 Task: Create a due date automation trigger when advanced on, on the tuesday of the week a card is due add content with a name or a description not containing resume at 11:00 AM.
Action: Mouse moved to (969, 301)
Screenshot: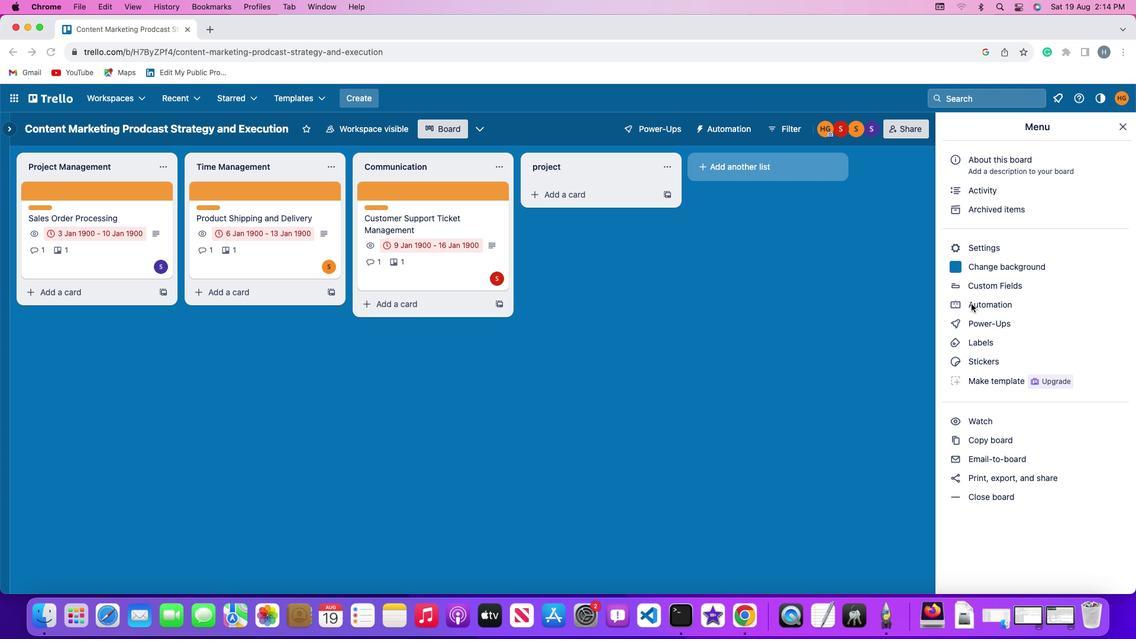 
Action: Mouse pressed left at (969, 301)
Screenshot: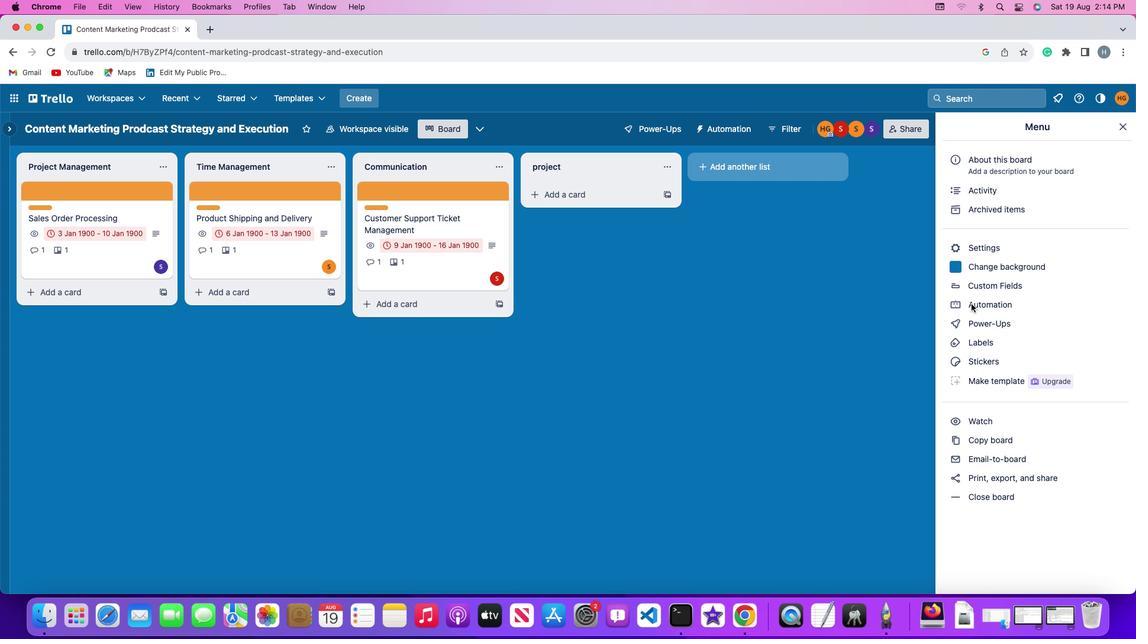 
Action: Mouse pressed left at (969, 301)
Screenshot: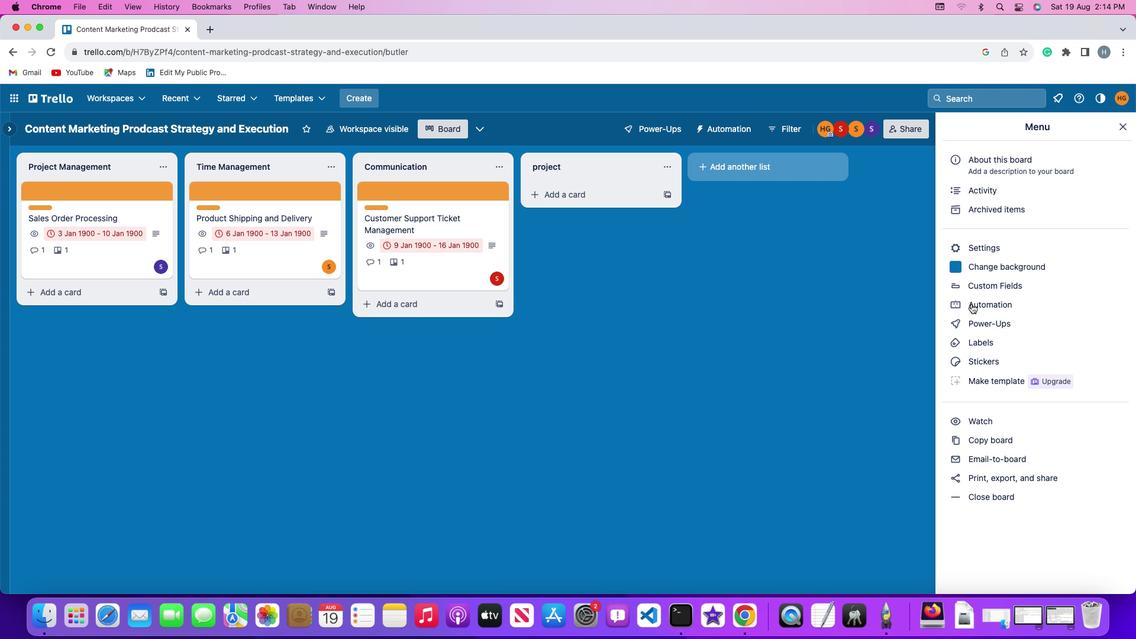 
Action: Mouse moved to (72, 275)
Screenshot: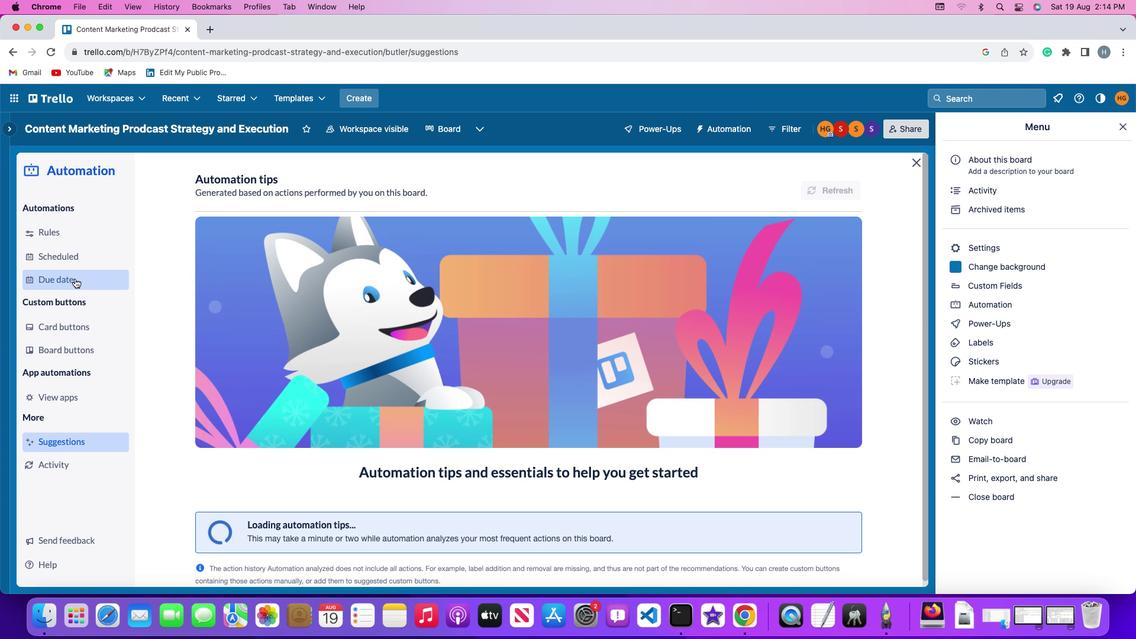
Action: Mouse pressed left at (72, 275)
Screenshot: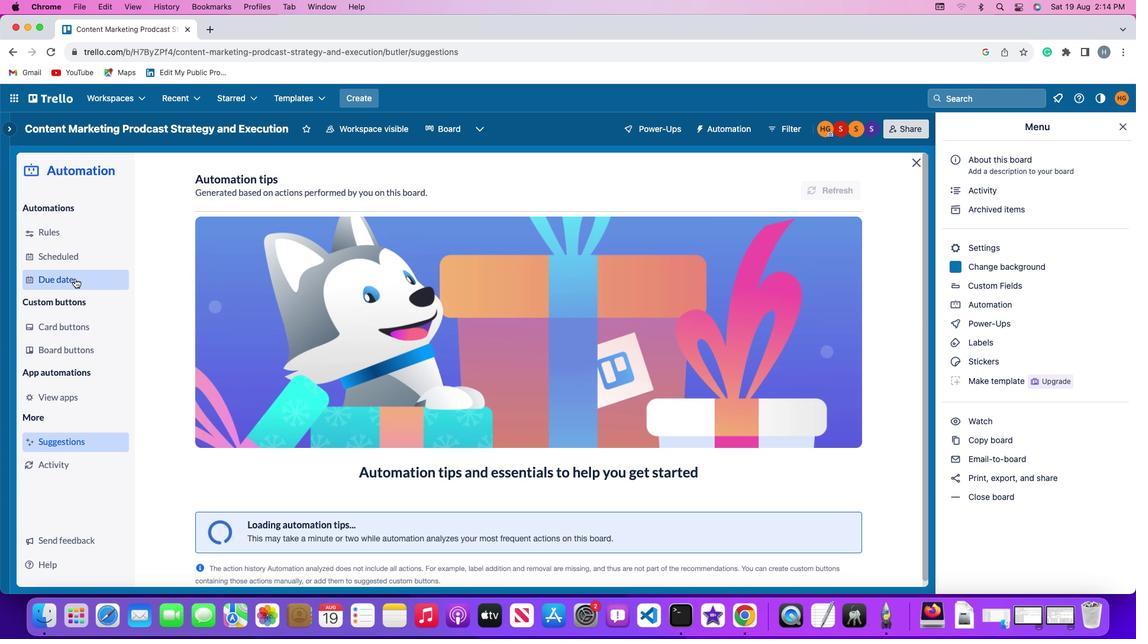 
Action: Mouse moved to (802, 177)
Screenshot: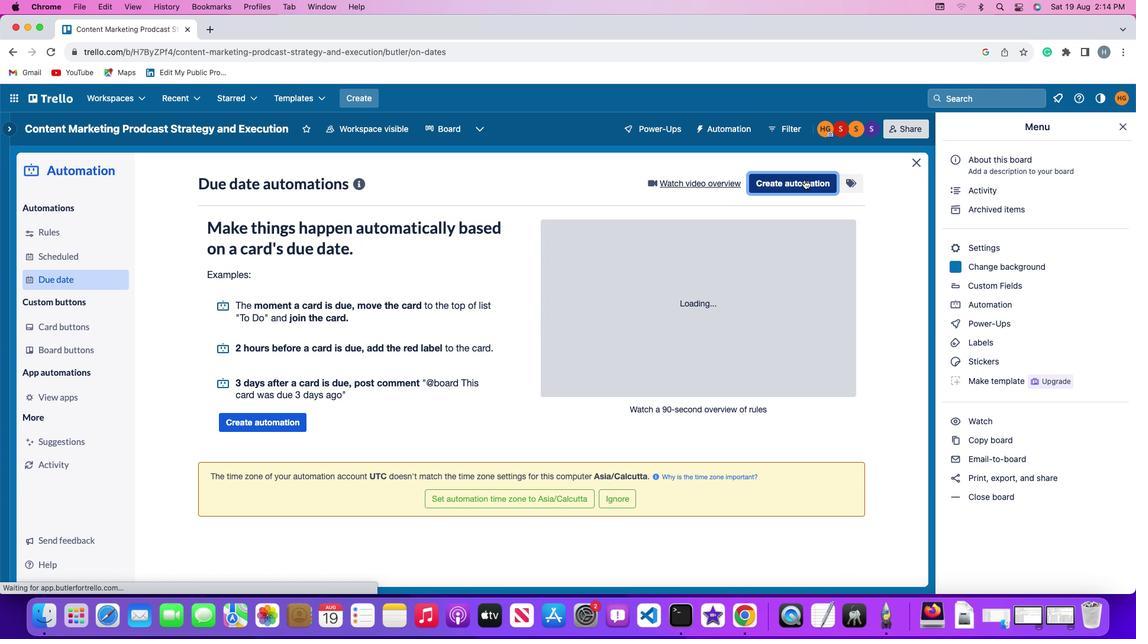 
Action: Mouse pressed left at (802, 177)
Screenshot: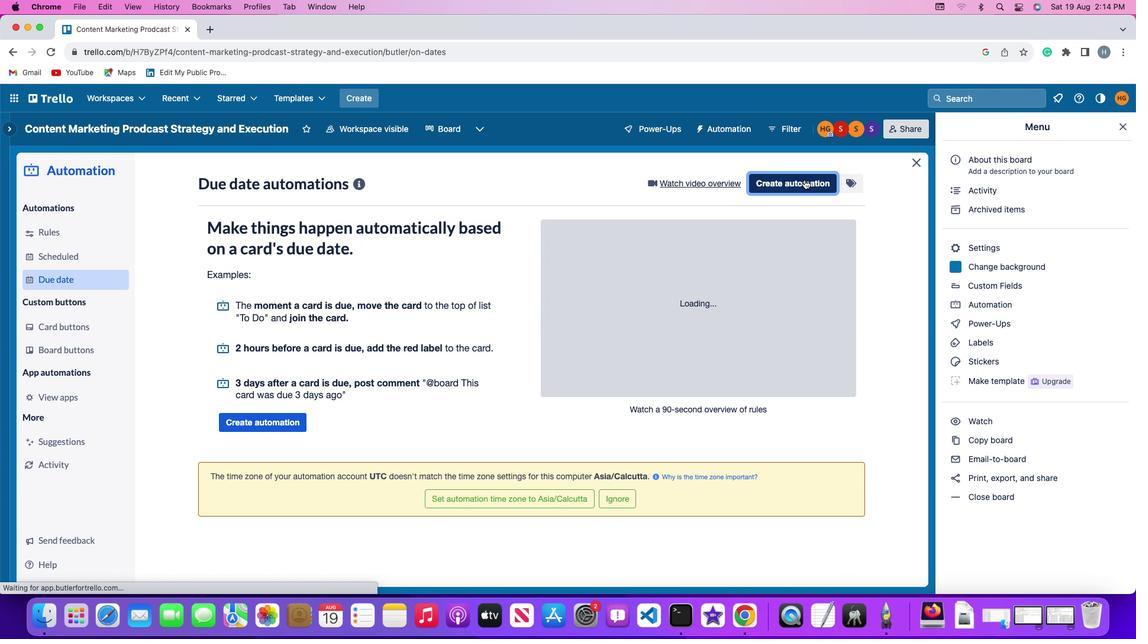 
Action: Mouse moved to (229, 291)
Screenshot: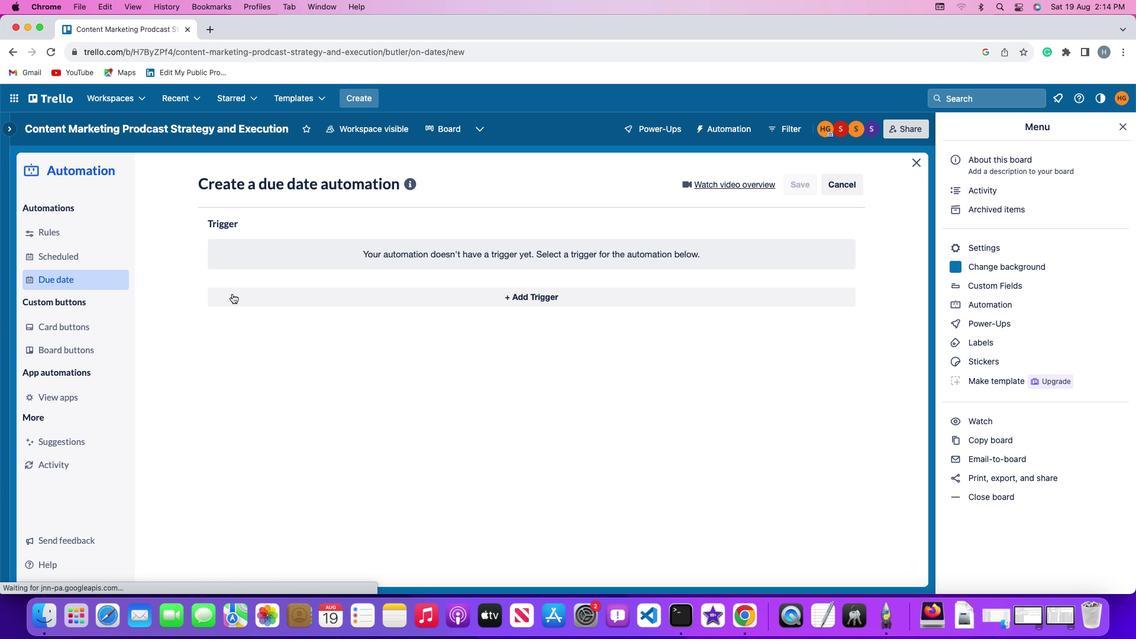
Action: Mouse pressed left at (229, 291)
Screenshot: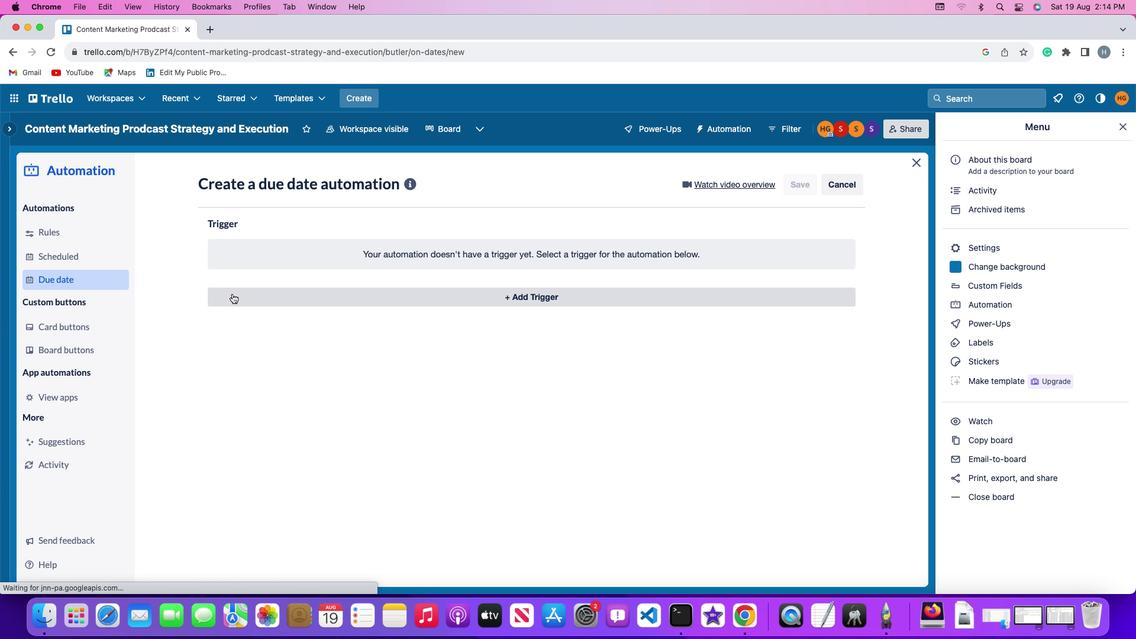 
Action: Mouse moved to (262, 520)
Screenshot: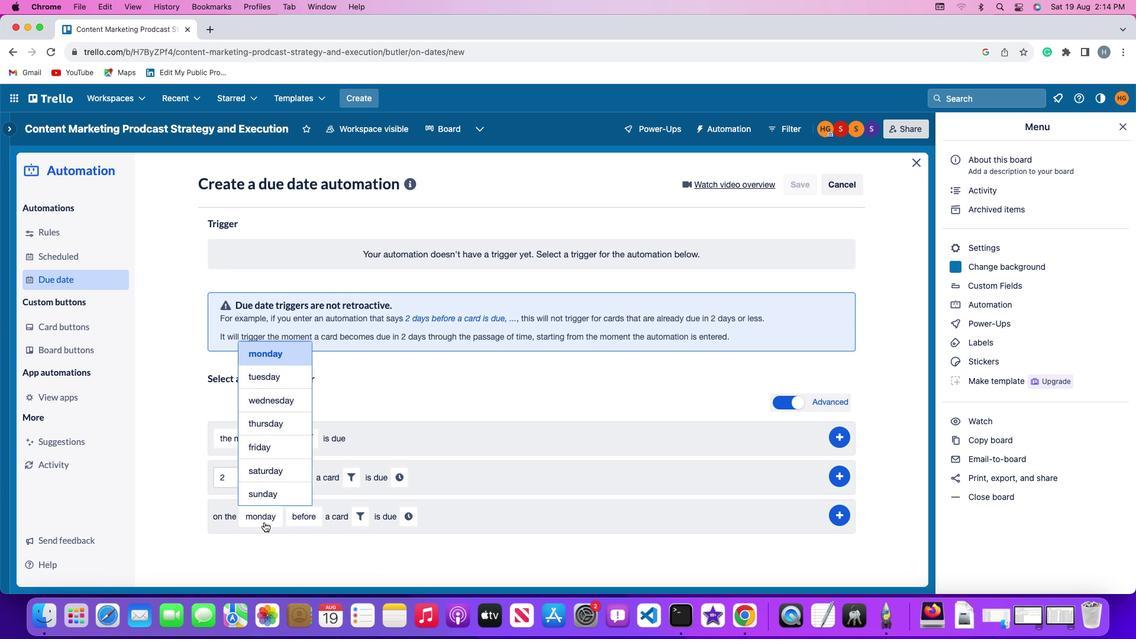 
Action: Mouse pressed left at (262, 520)
Screenshot: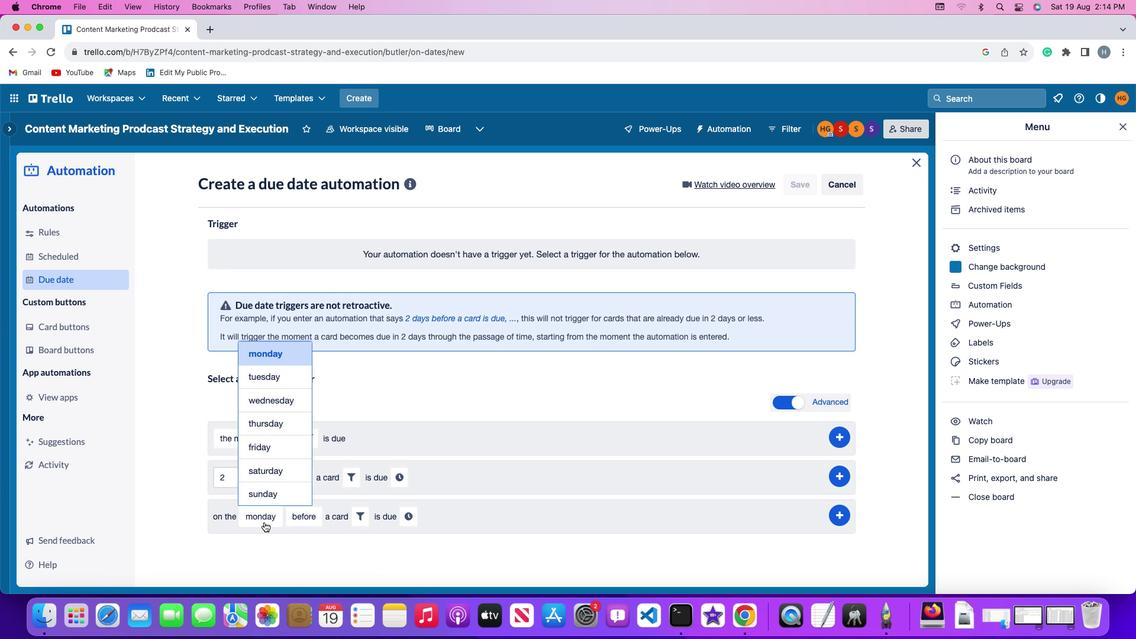 
Action: Mouse moved to (274, 377)
Screenshot: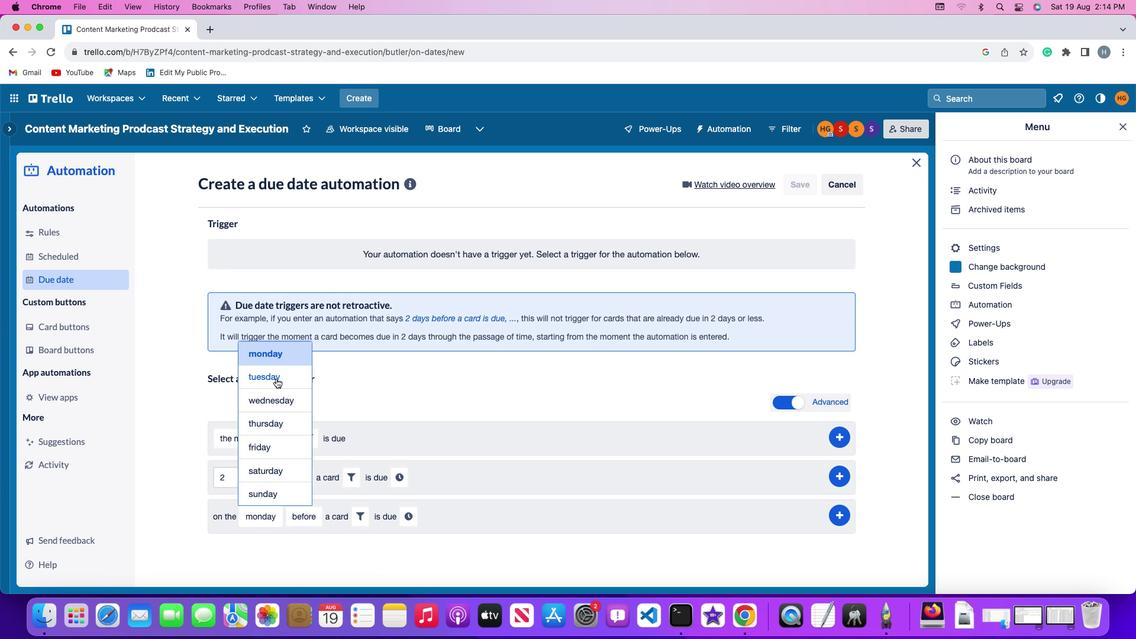 
Action: Mouse pressed left at (274, 377)
Screenshot: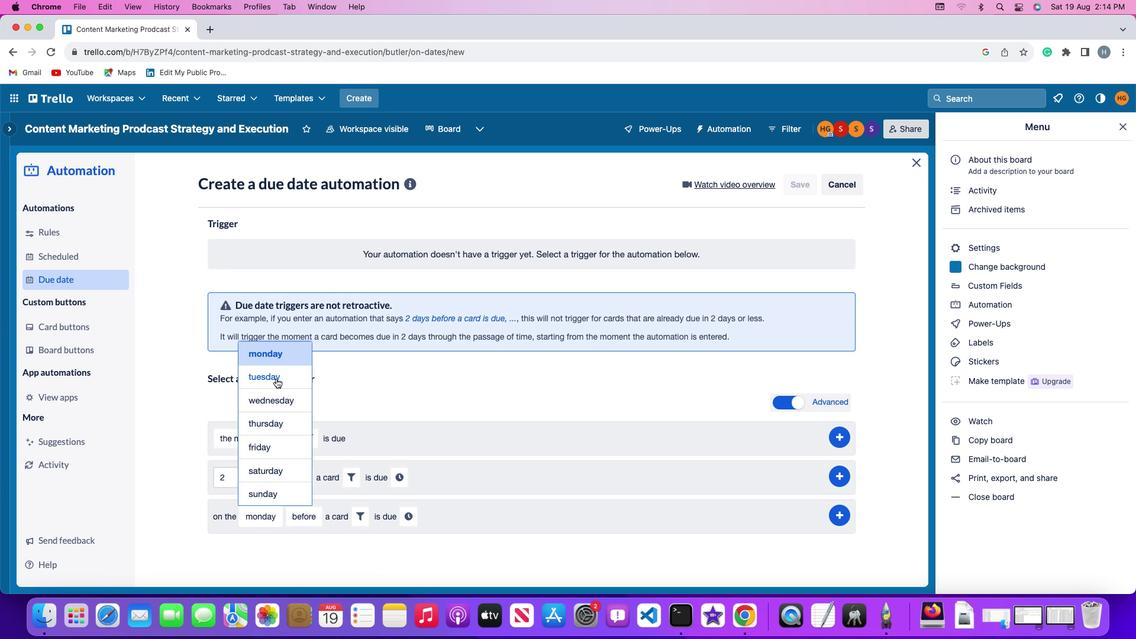
Action: Mouse moved to (305, 509)
Screenshot: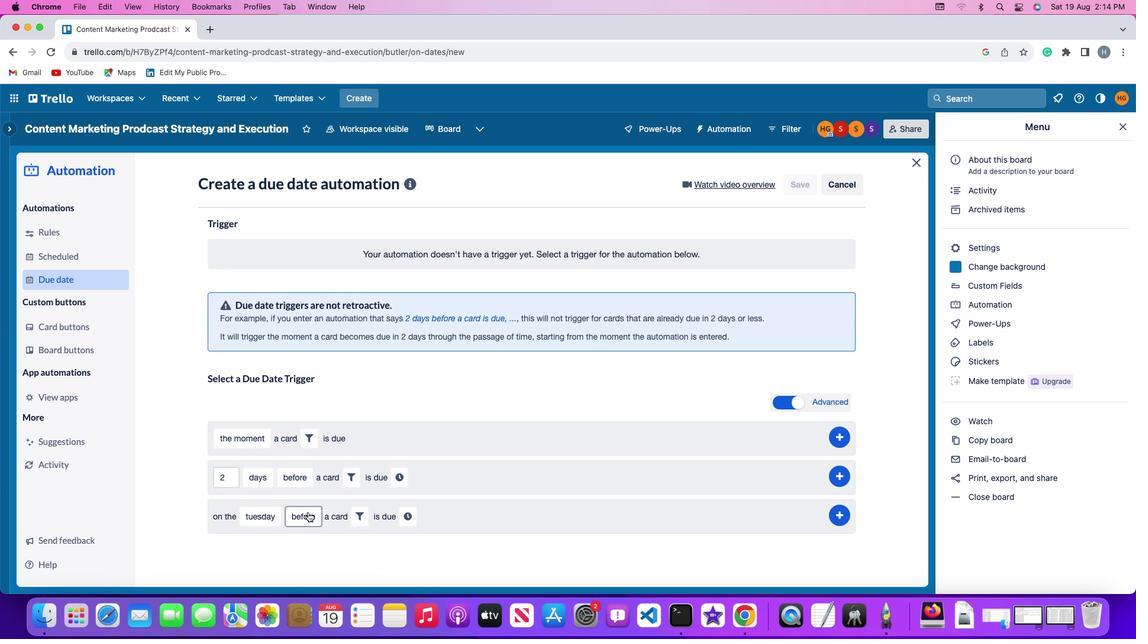 
Action: Mouse pressed left at (305, 509)
Screenshot: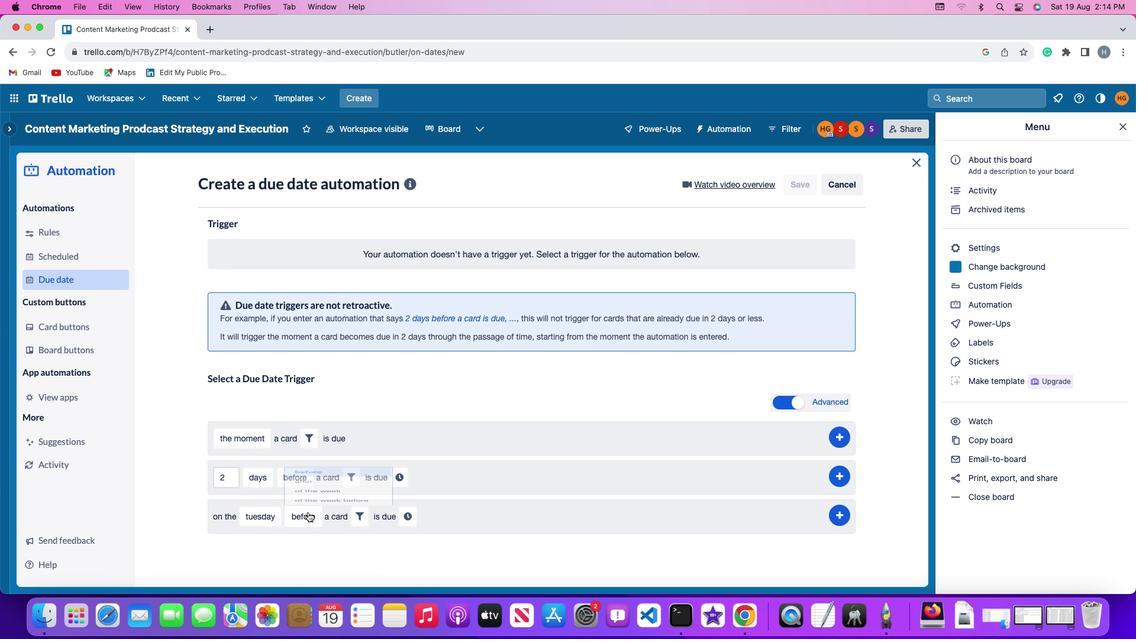
Action: Mouse moved to (313, 469)
Screenshot: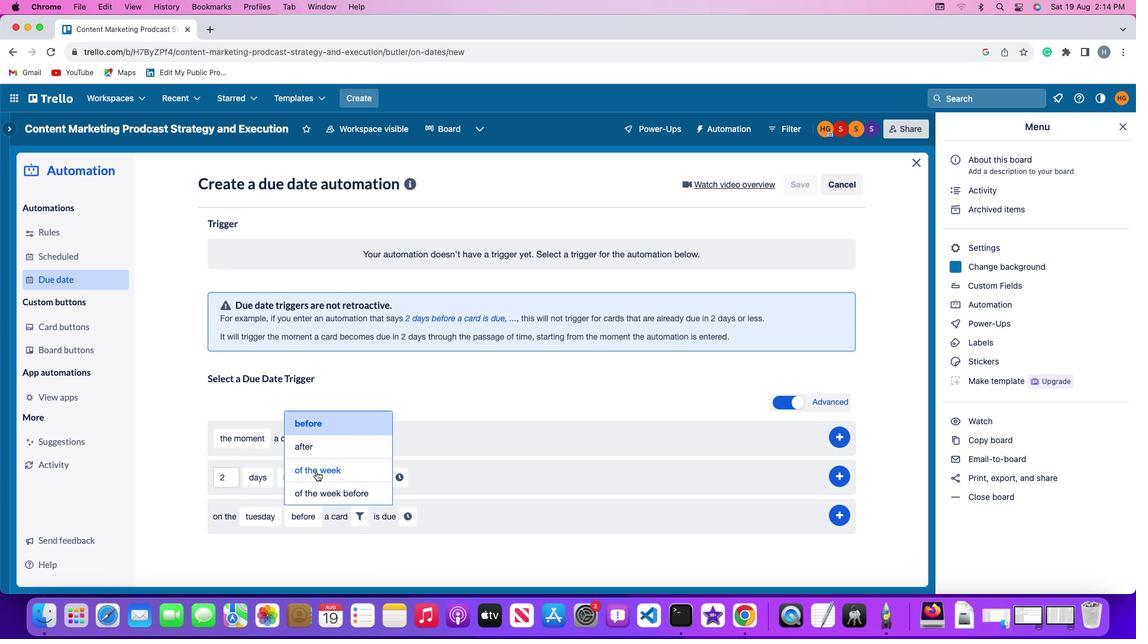 
Action: Mouse pressed left at (313, 469)
Screenshot: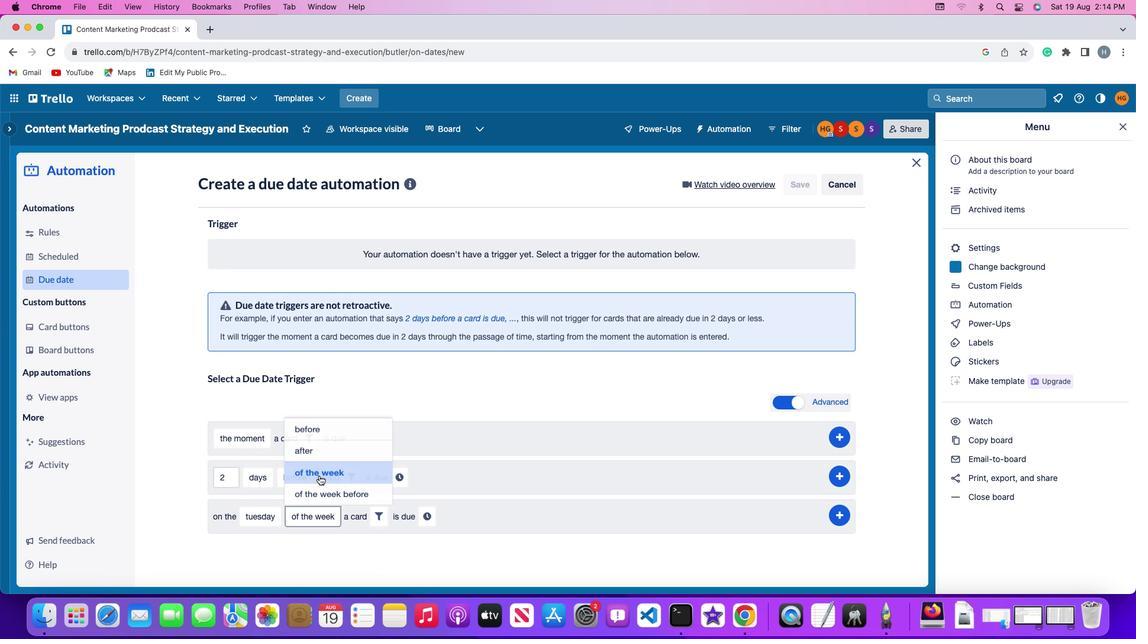 
Action: Mouse moved to (369, 513)
Screenshot: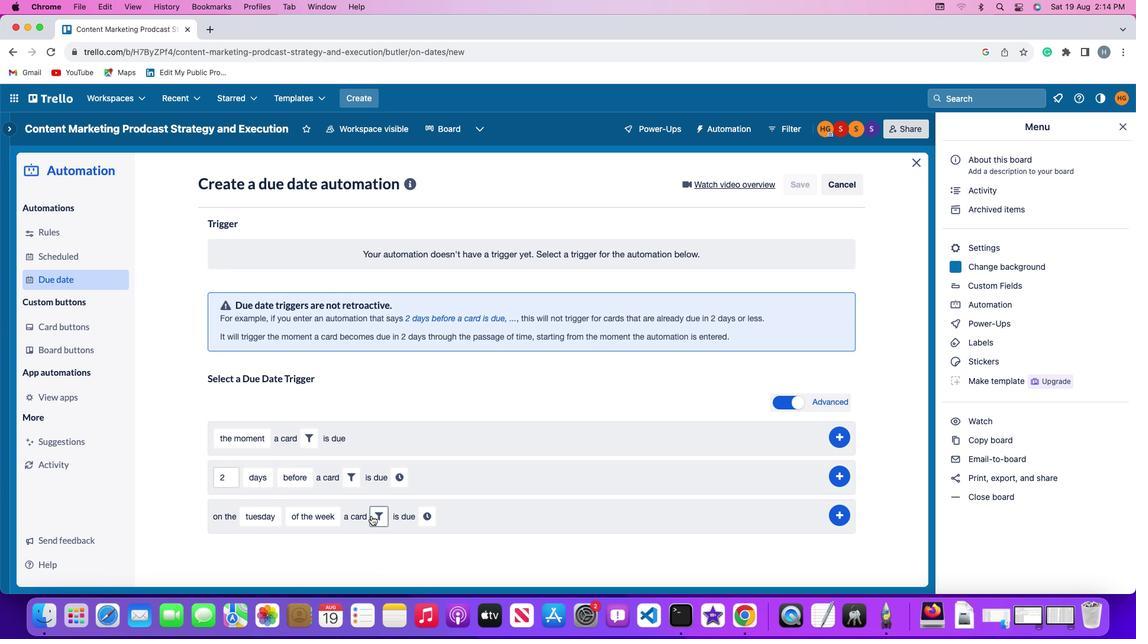 
Action: Mouse pressed left at (369, 513)
Screenshot: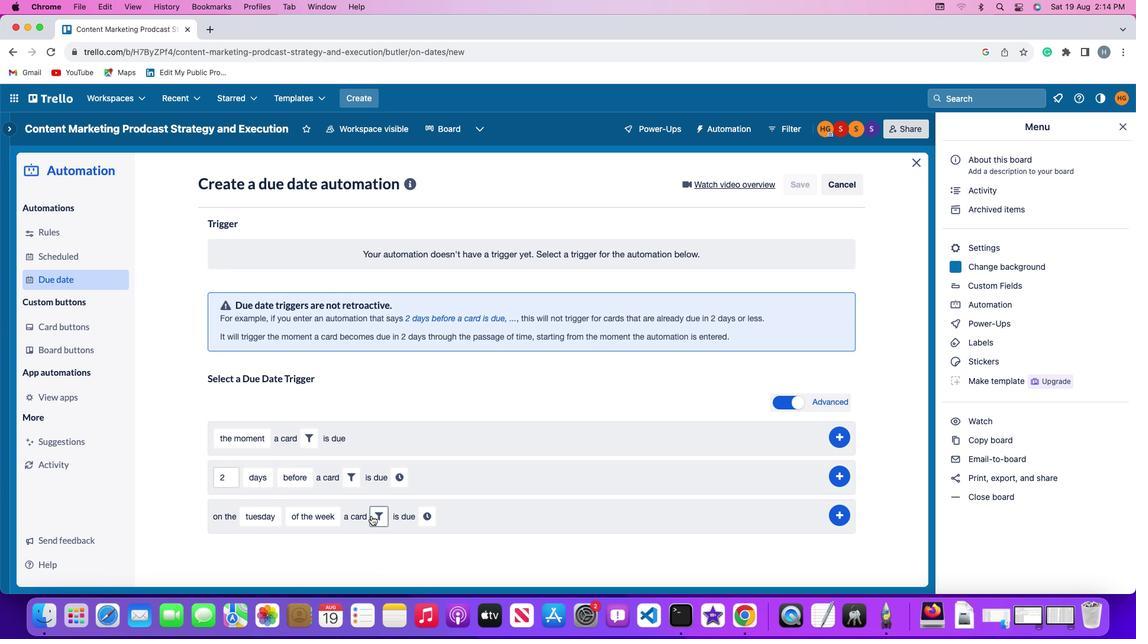 
Action: Mouse moved to (519, 544)
Screenshot: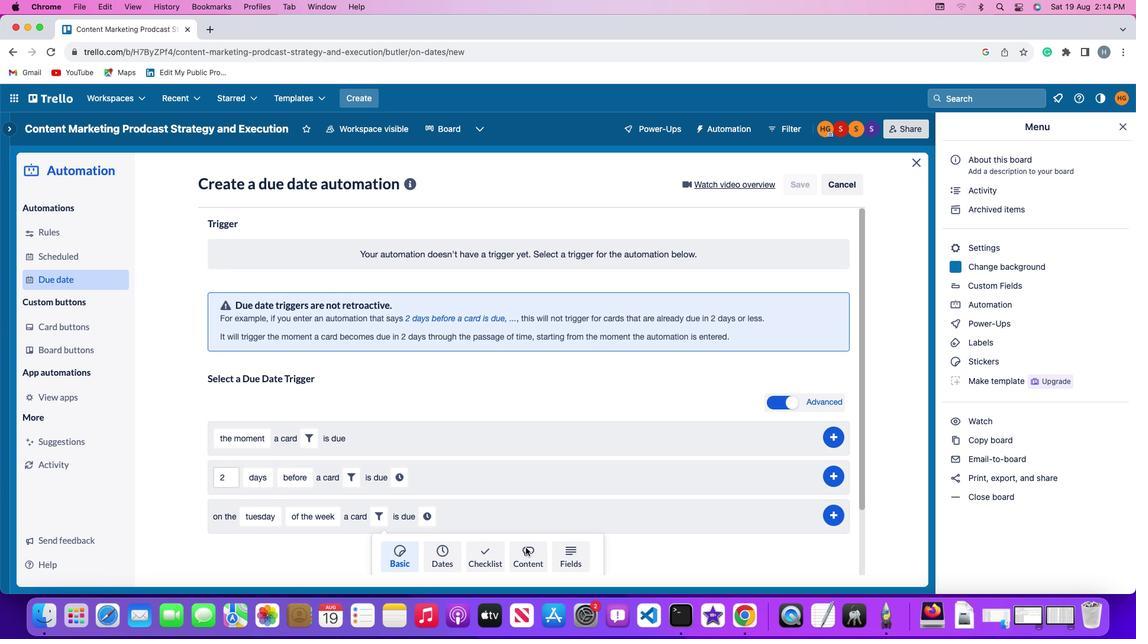 
Action: Mouse pressed left at (519, 544)
Screenshot: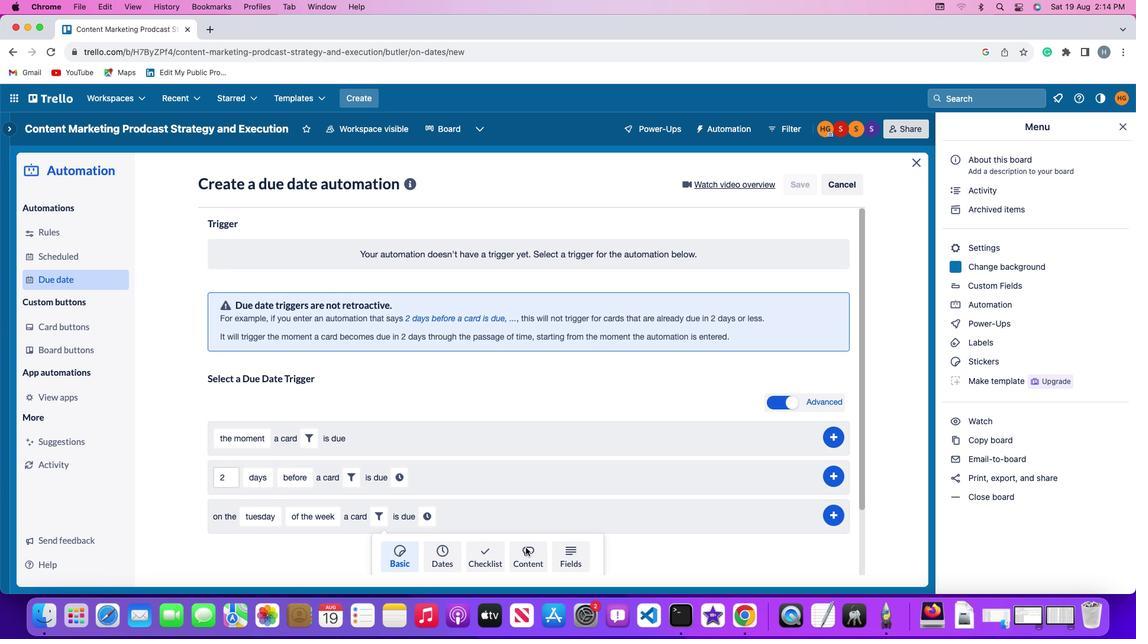
Action: Mouse moved to (330, 537)
Screenshot: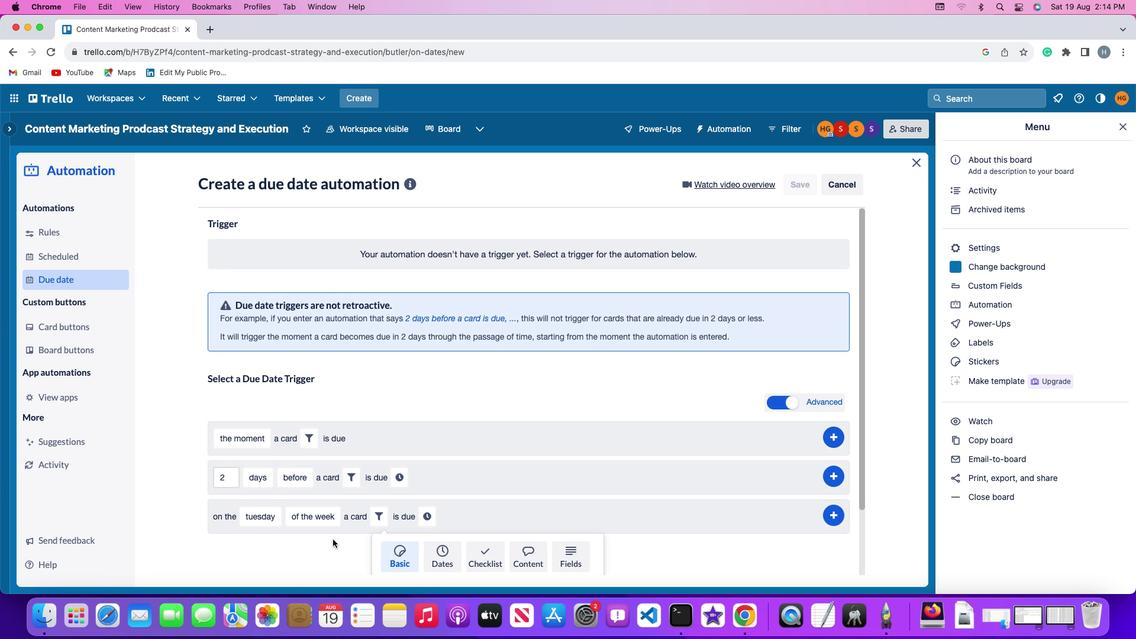 
Action: Mouse scrolled (330, 537) with delta (-1, -2)
Screenshot: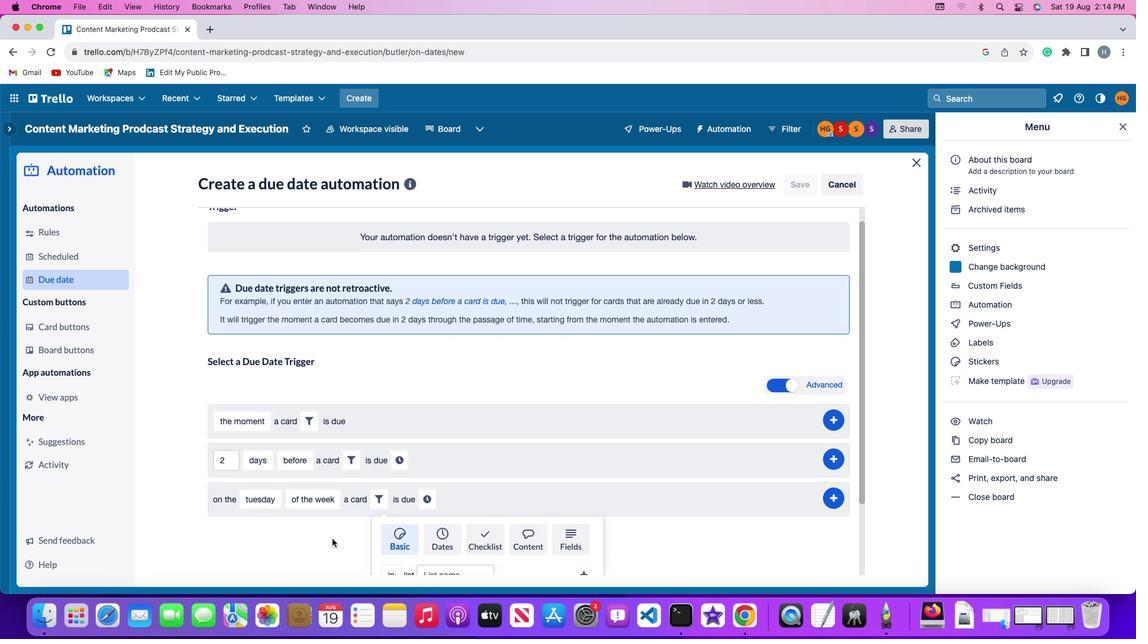 
Action: Mouse scrolled (330, 537) with delta (-1, -2)
Screenshot: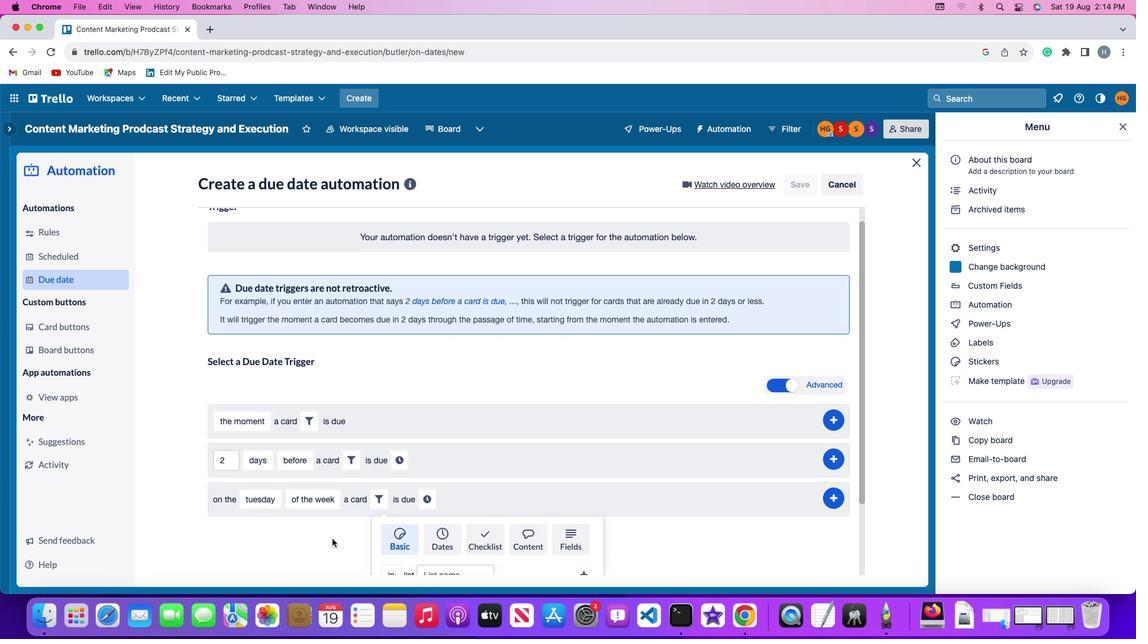 
Action: Mouse scrolled (330, 537) with delta (-1, -3)
Screenshot: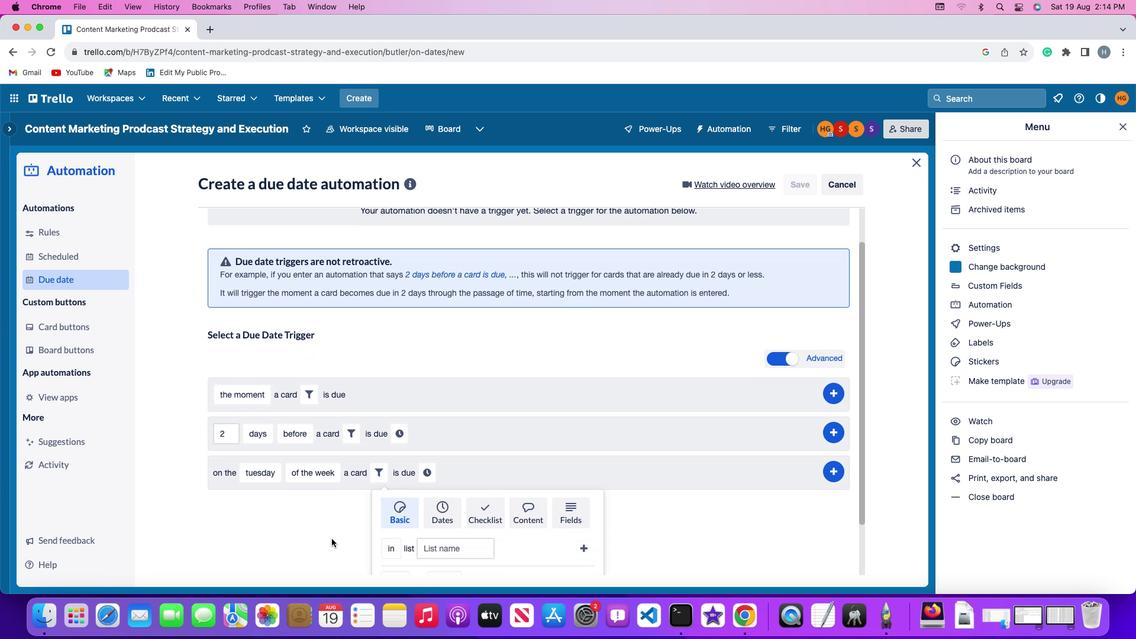 
Action: Mouse moved to (330, 537)
Screenshot: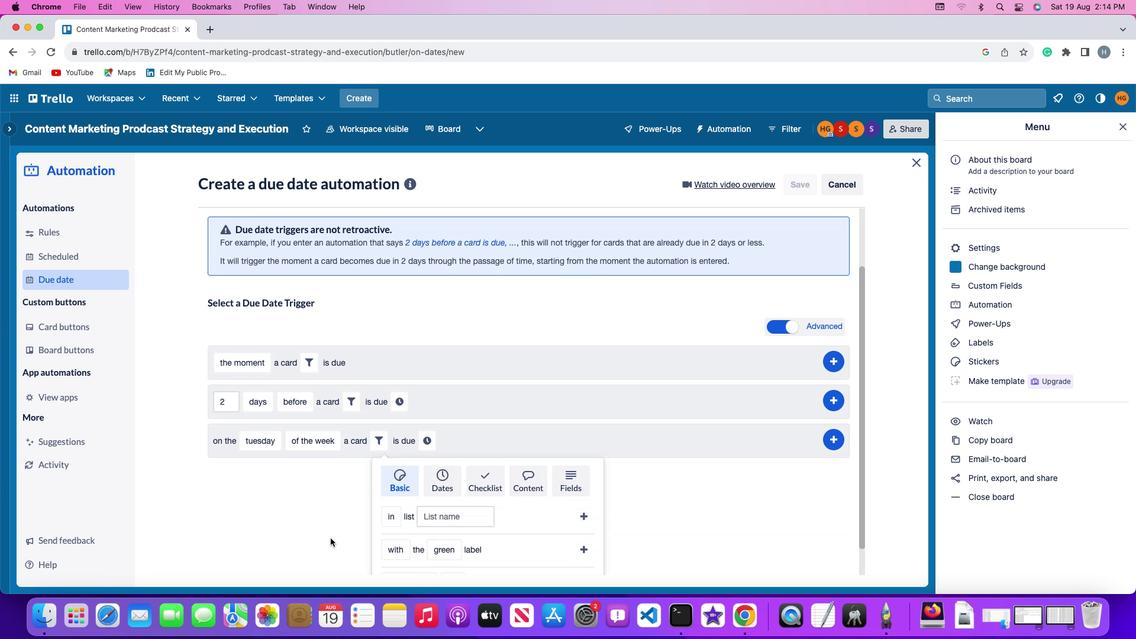 
Action: Mouse scrolled (330, 537) with delta (-1, -4)
Screenshot: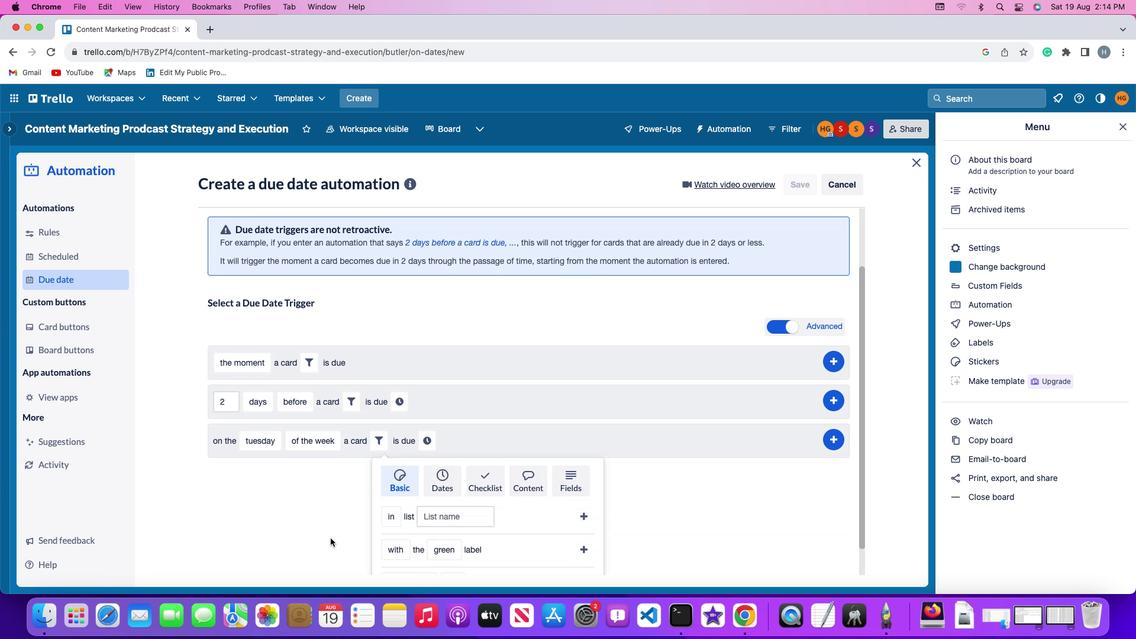 
Action: Mouse moved to (521, 442)
Screenshot: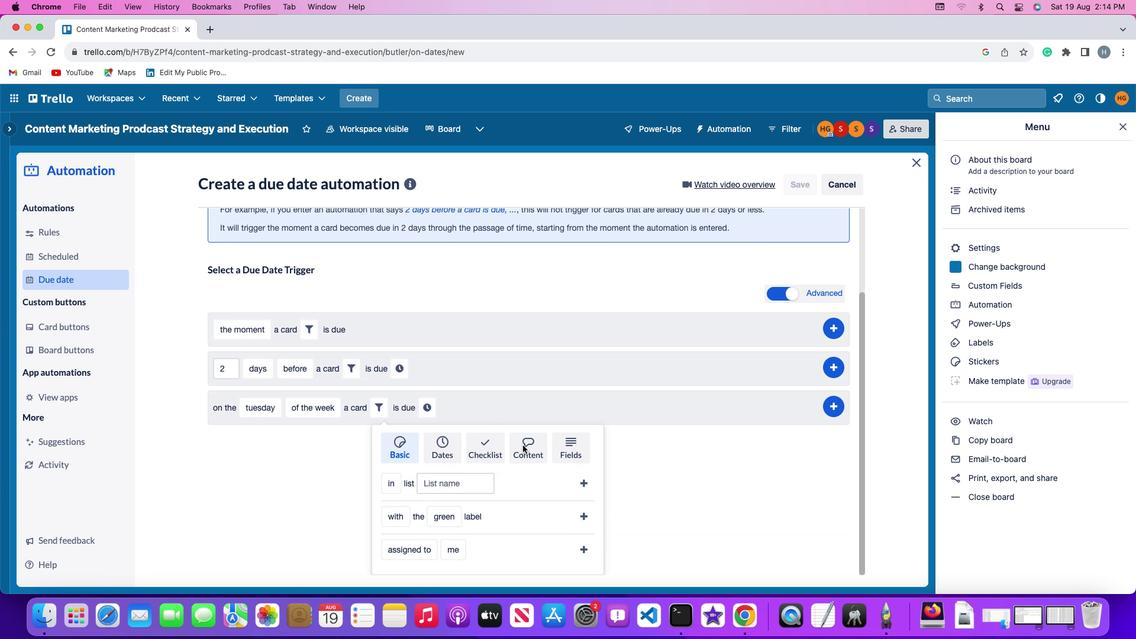 
Action: Mouse pressed left at (521, 442)
Screenshot: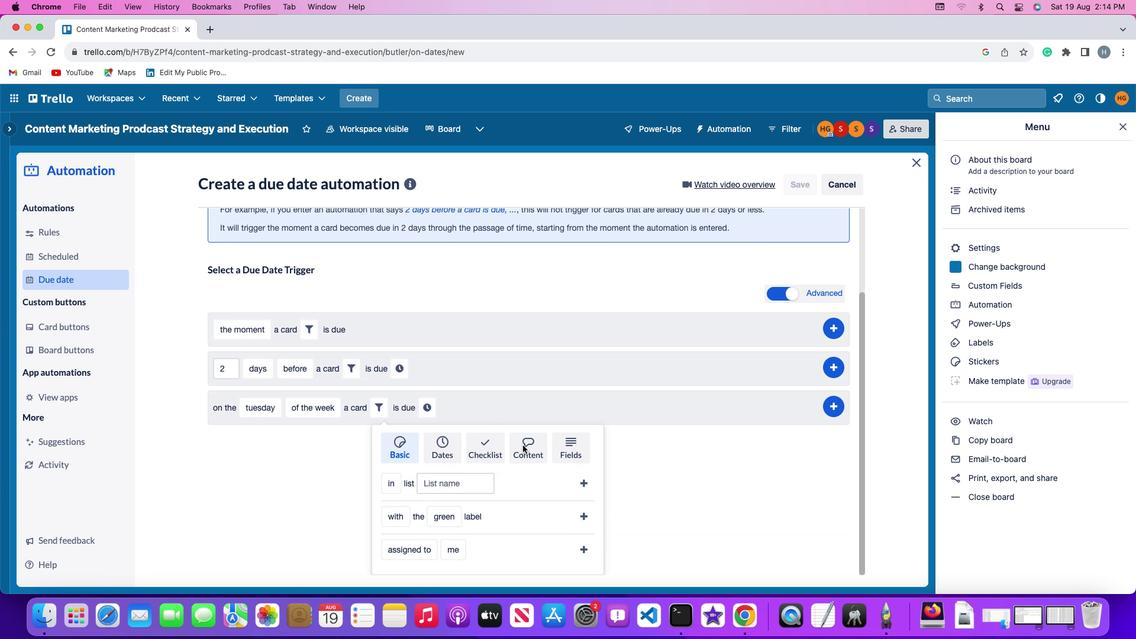
Action: Mouse moved to (291, 501)
Screenshot: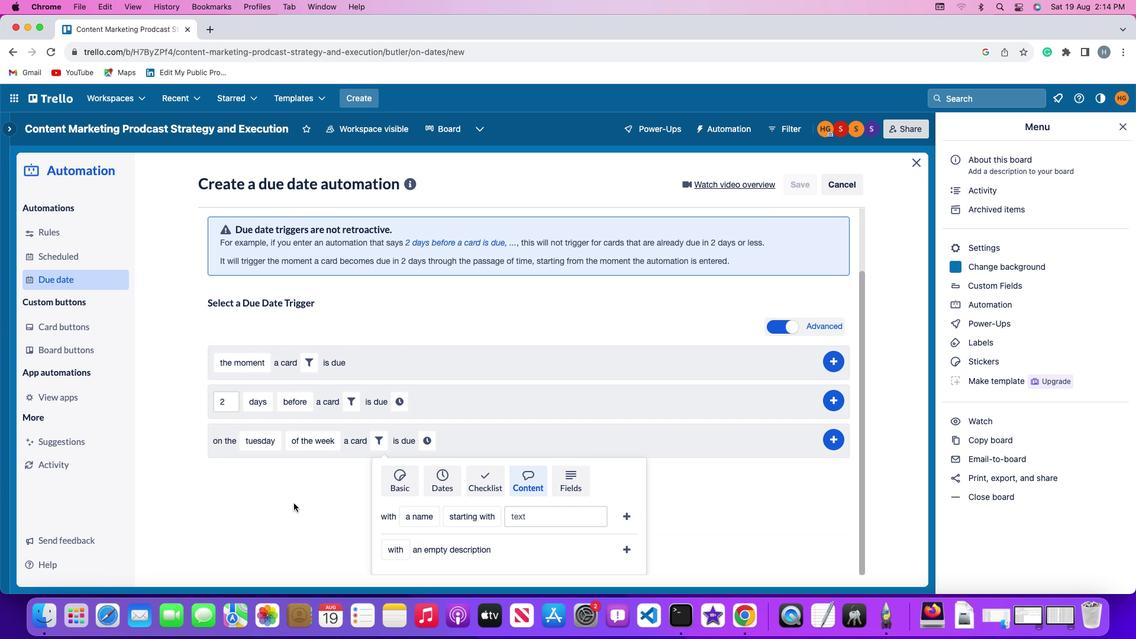 
Action: Mouse scrolled (291, 501) with delta (-1, -2)
Screenshot: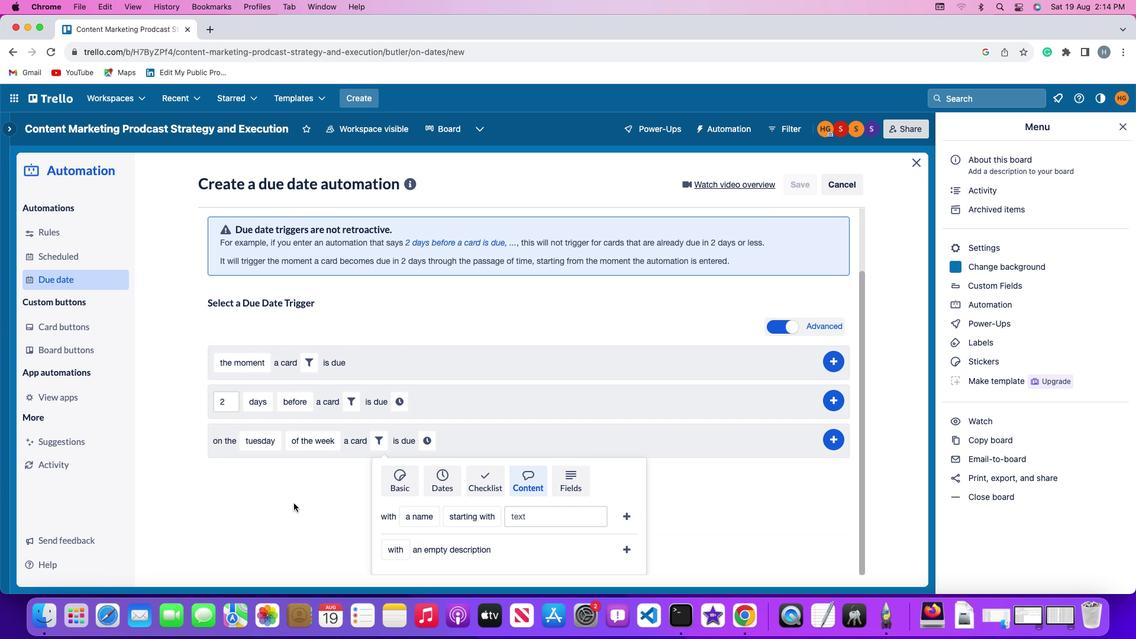 
Action: Mouse scrolled (291, 501) with delta (-1, -2)
Screenshot: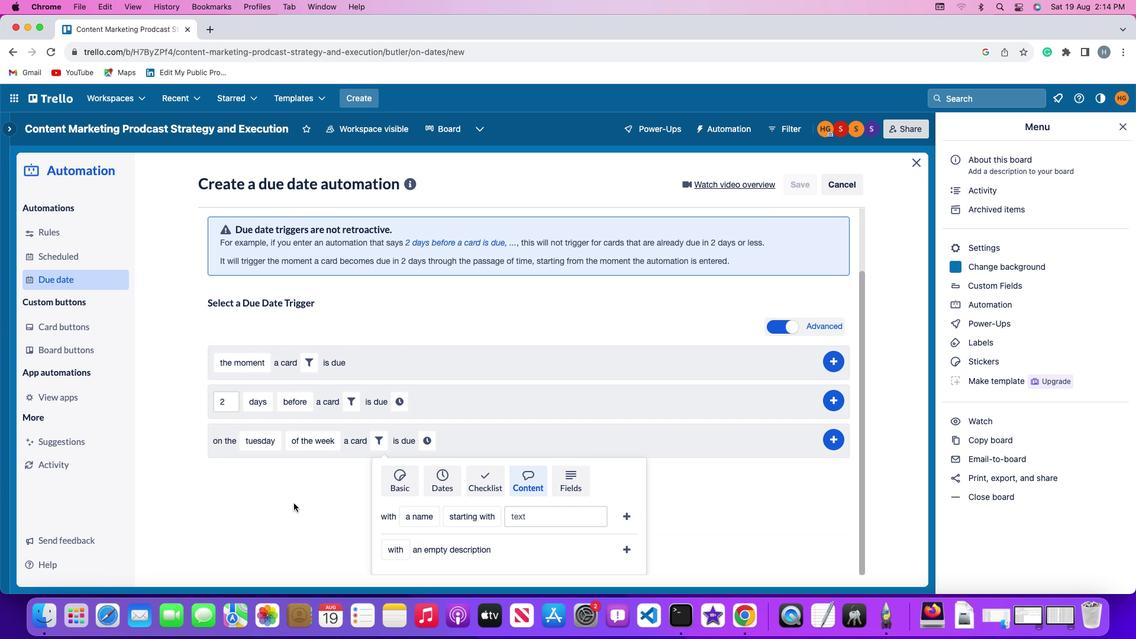 
Action: Mouse scrolled (291, 501) with delta (-1, -3)
Screenshot: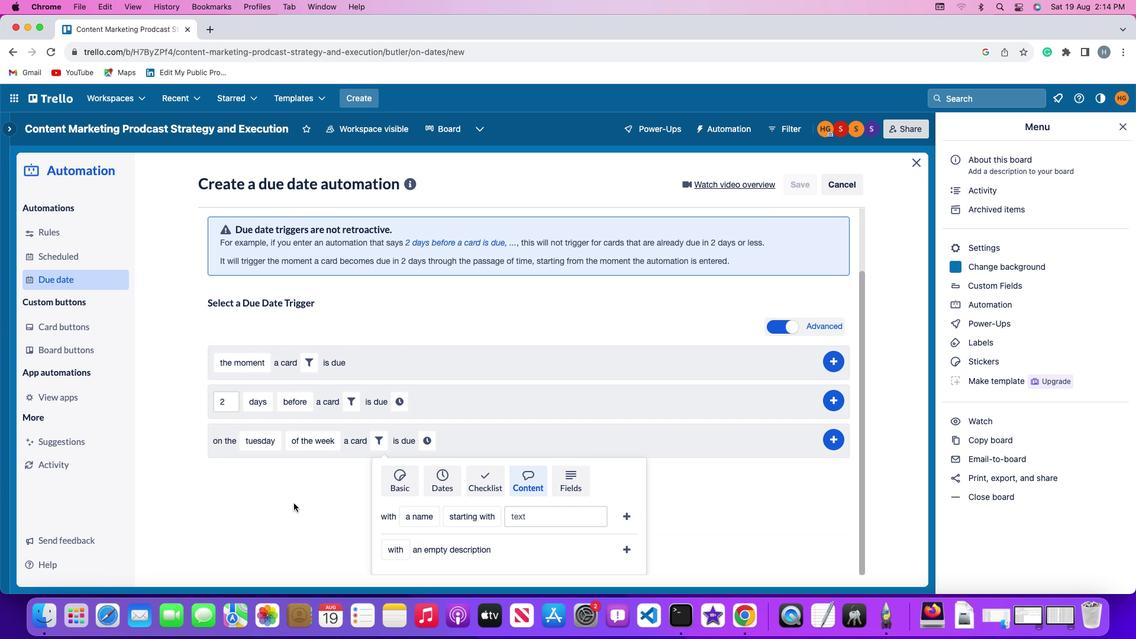 
Action: Mouse moved to (291, 501)
Screenshot: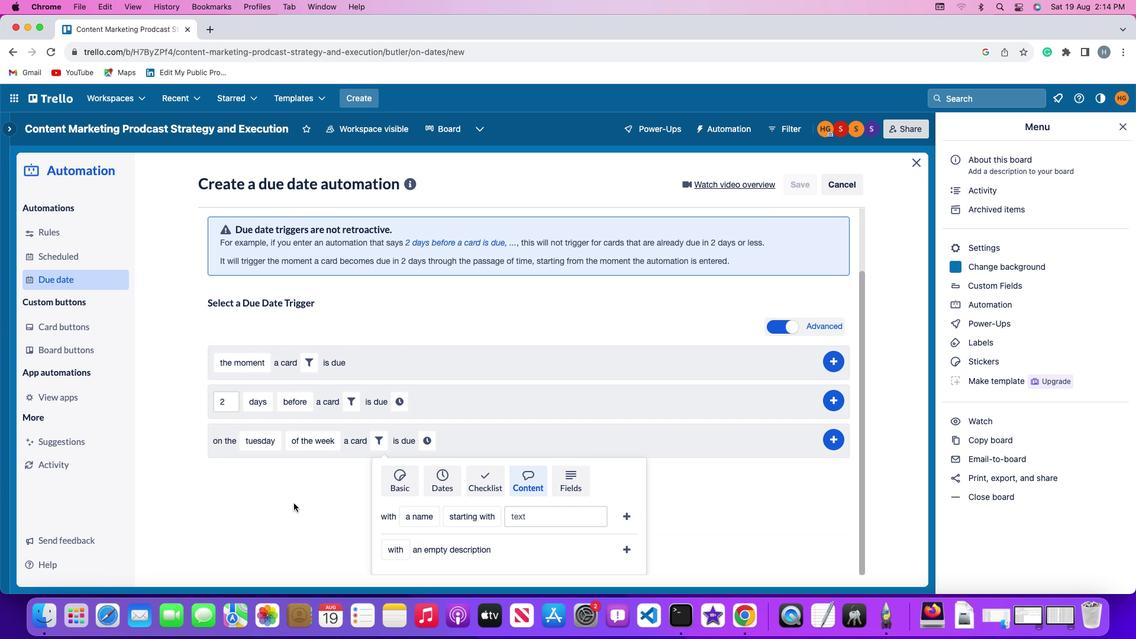 
Action: Mouse scrolled (291, 501) with delta (-1, -4)
Screenshot: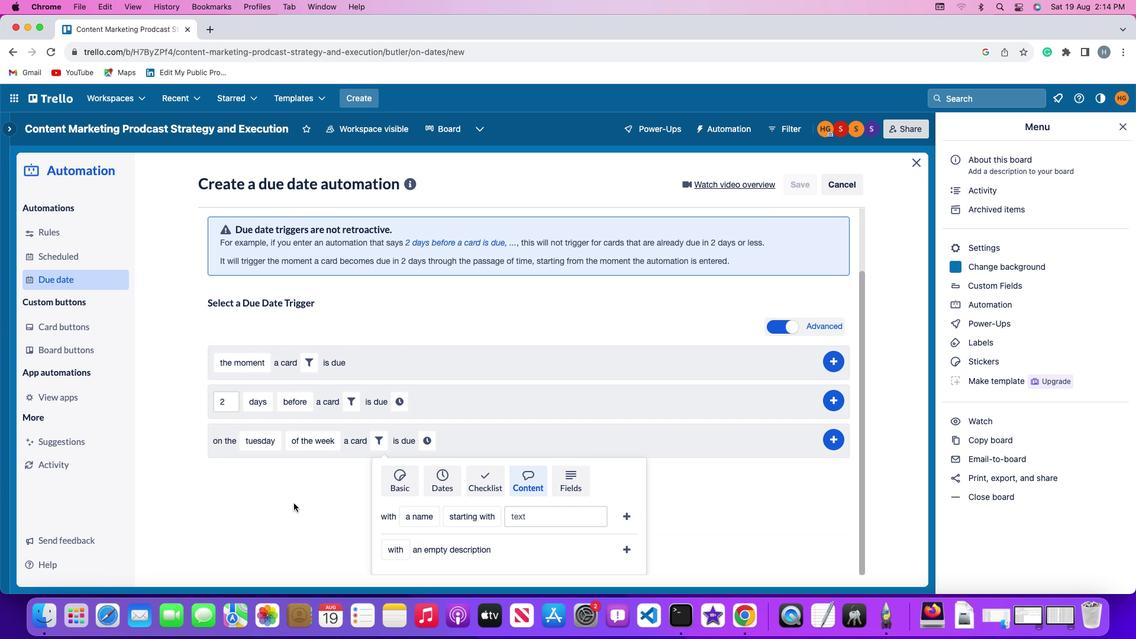 
Action: Mouse moved to (407, 511)
Screenshot: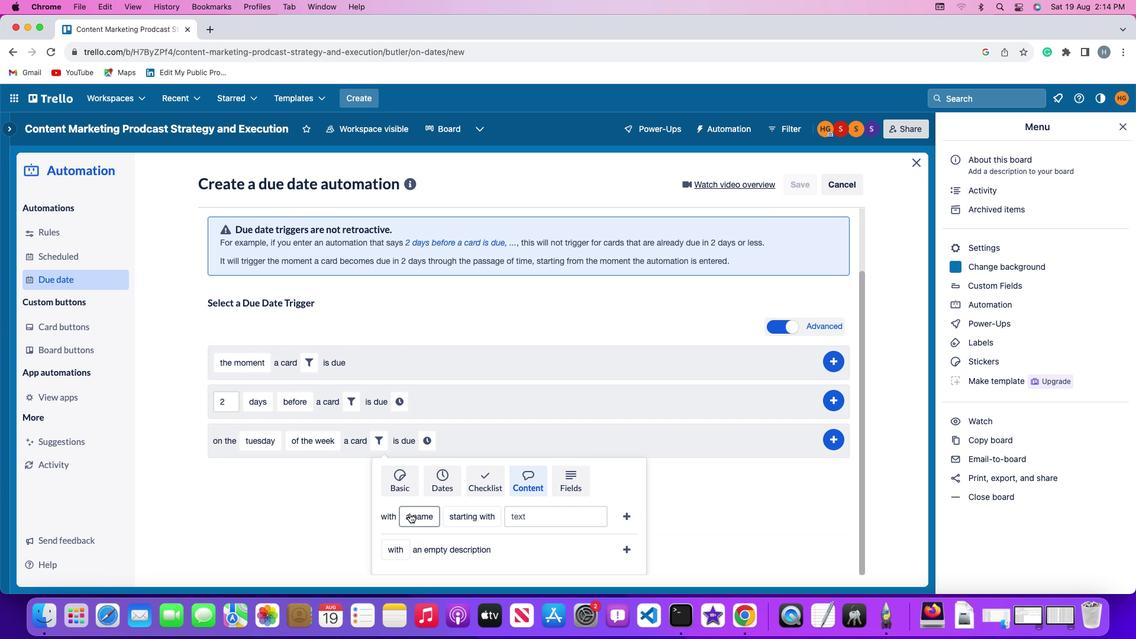 
Action: Mouse pressed left at (407, 511)
Screenshot: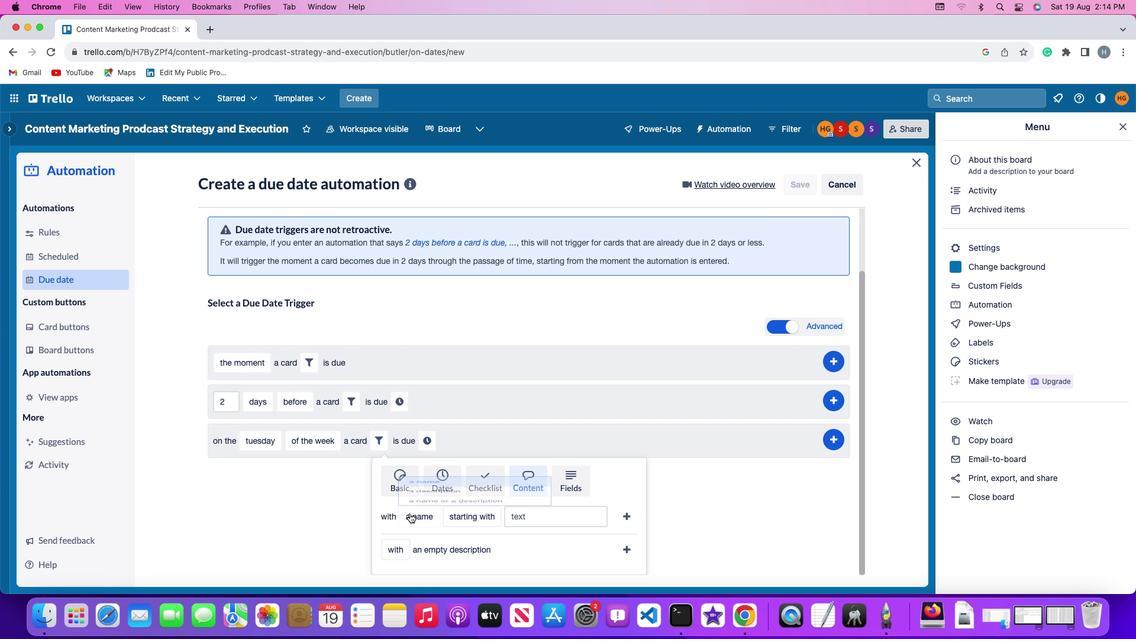
Action: Mouse moved to (412, 492)
Screenshot: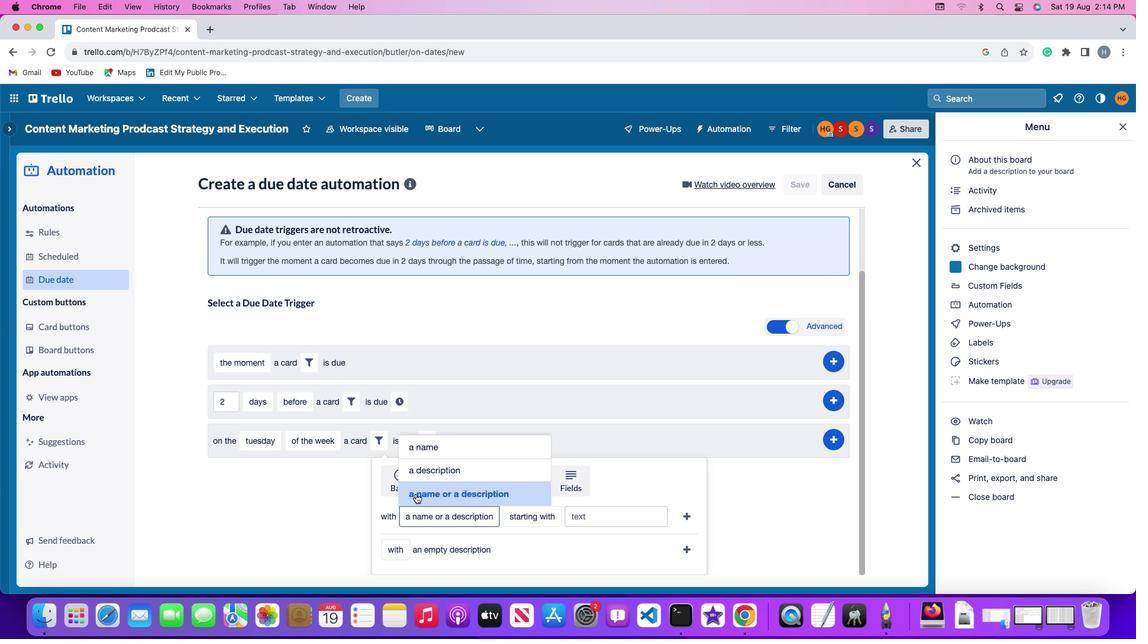 
Action: Mouse pressed left at (412, 492)
Screenshot: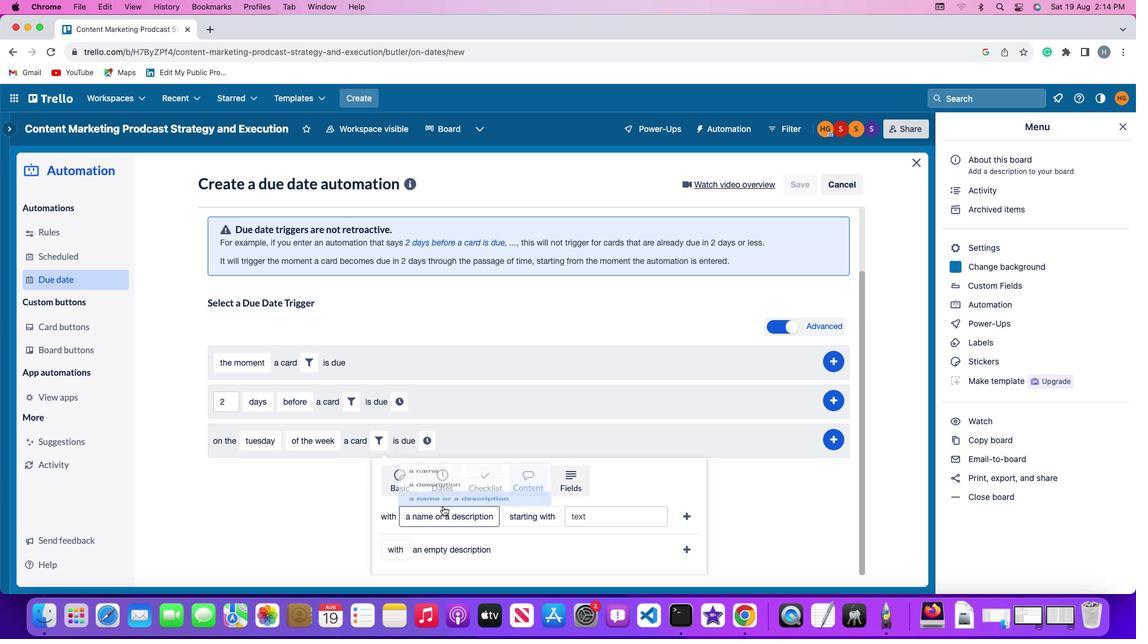 
Action: Mouse moved to (515, 515)
Screenshot: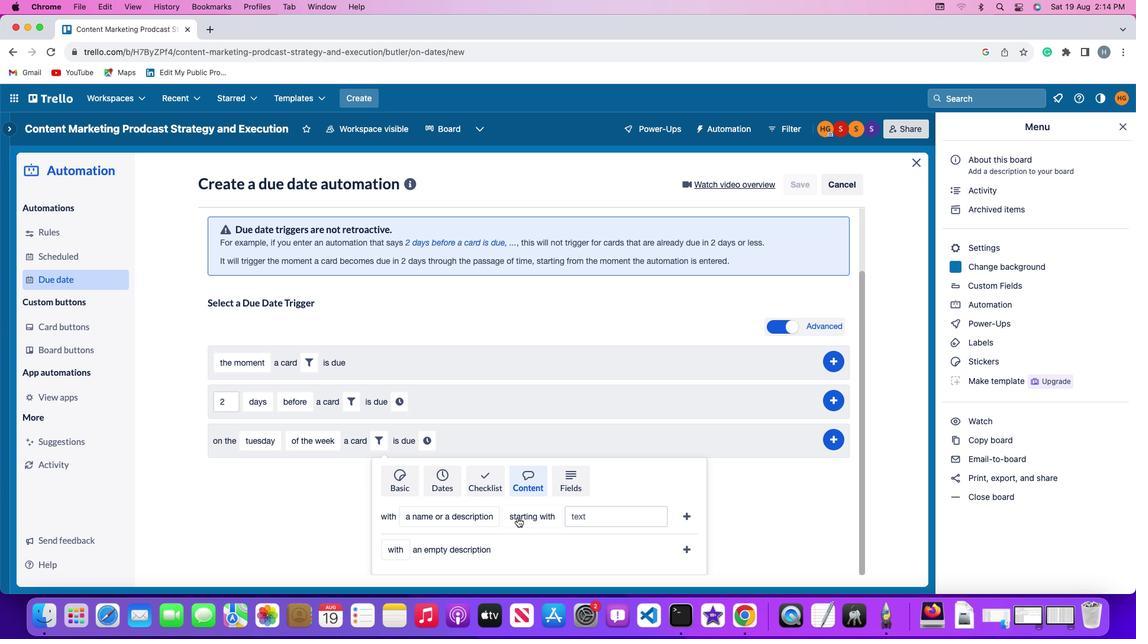 
Action: Mouse pressed left at (515, 515)
Screenshot: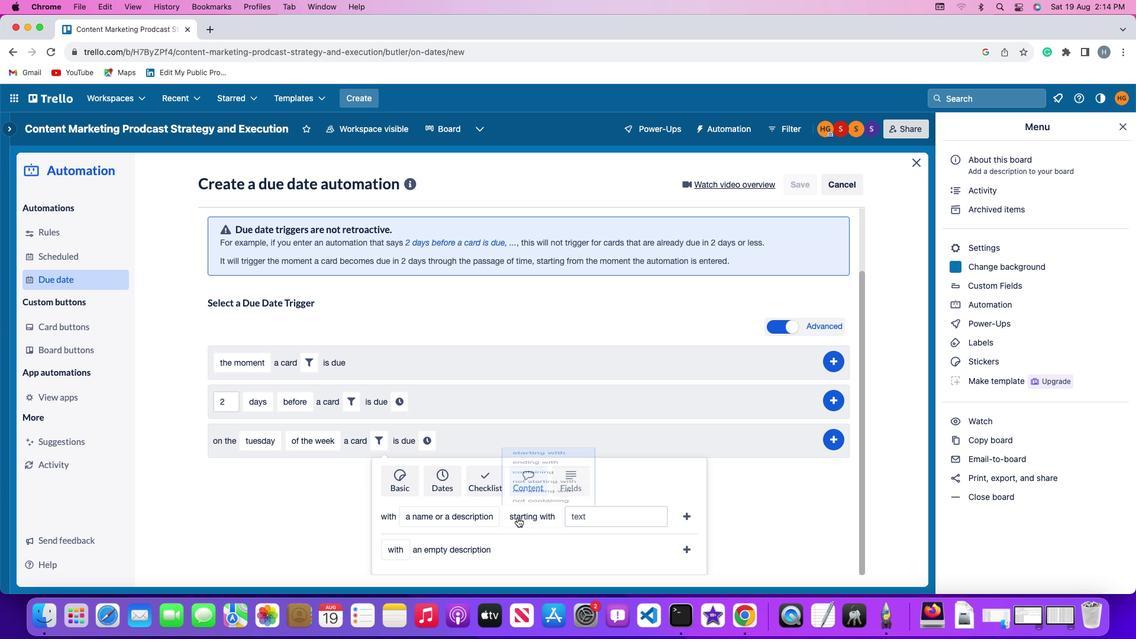 
Action: Mouse moved to (517, 493)
Screenshot: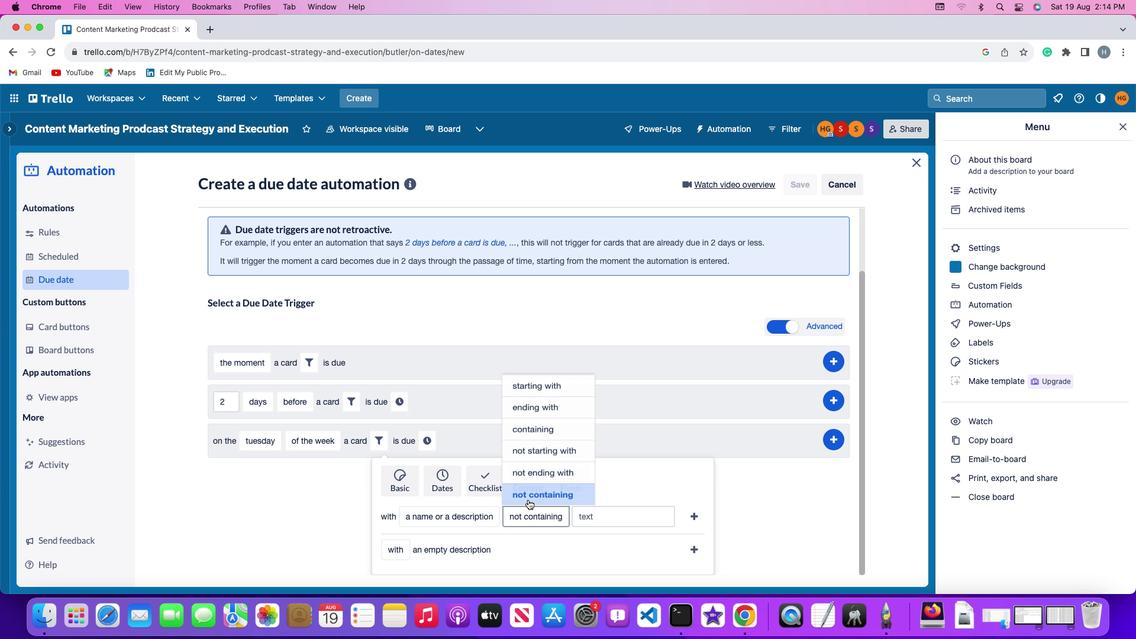 
Action: Mouse pressed left at (517, 493)
Screenshot: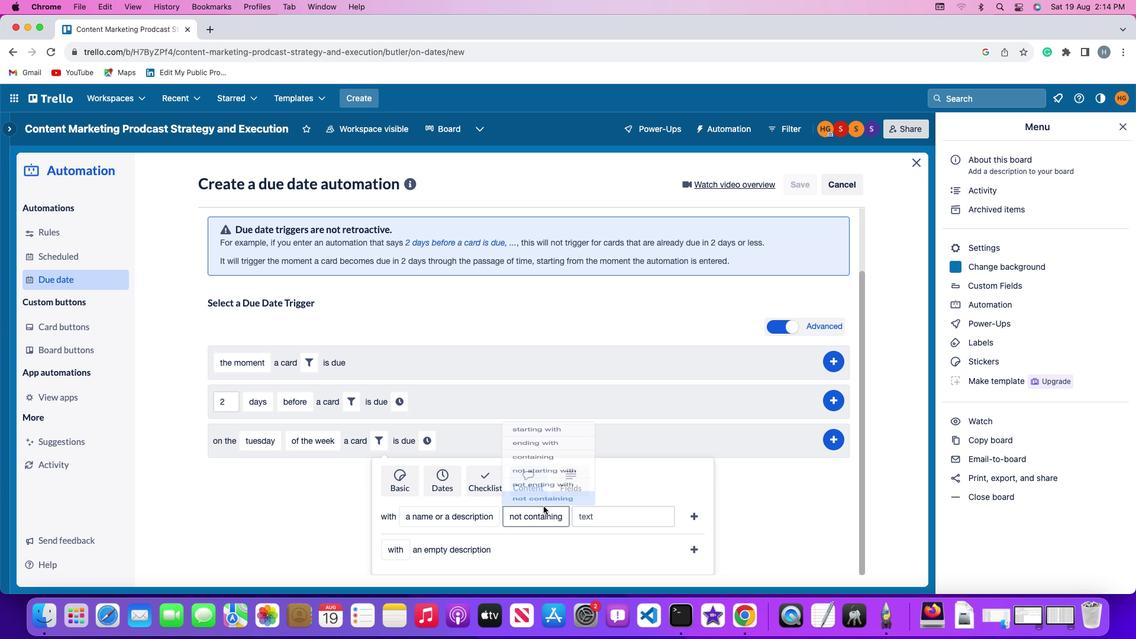 
Action: Mouse moved to (613, 518)
Screenshot: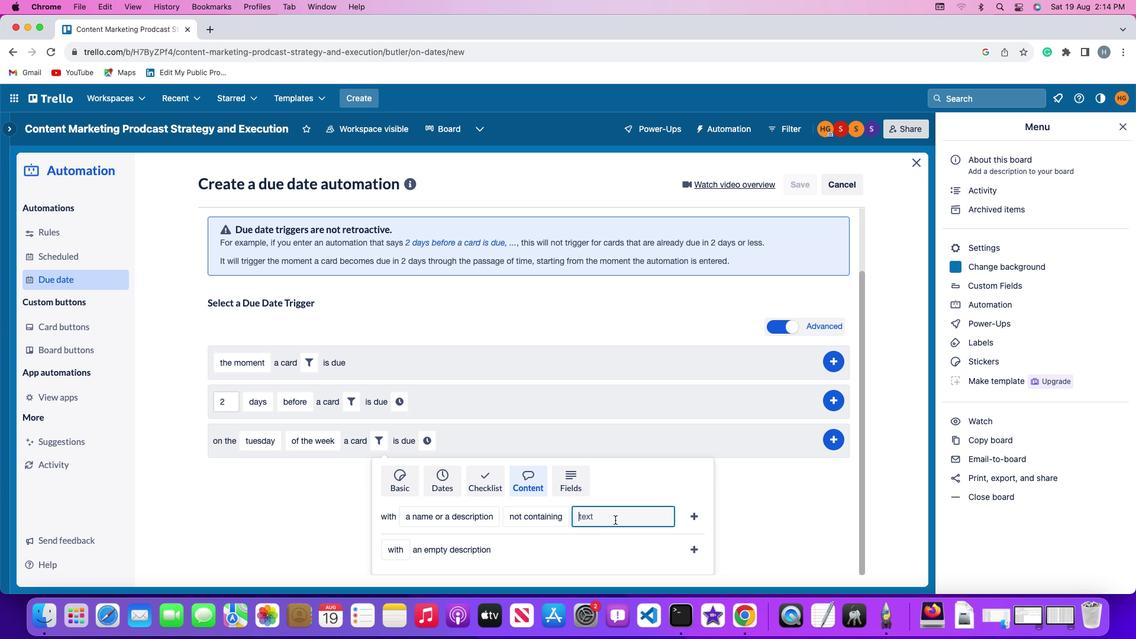 
Action: Mouse pressed left at (613, 518)
Screenshot: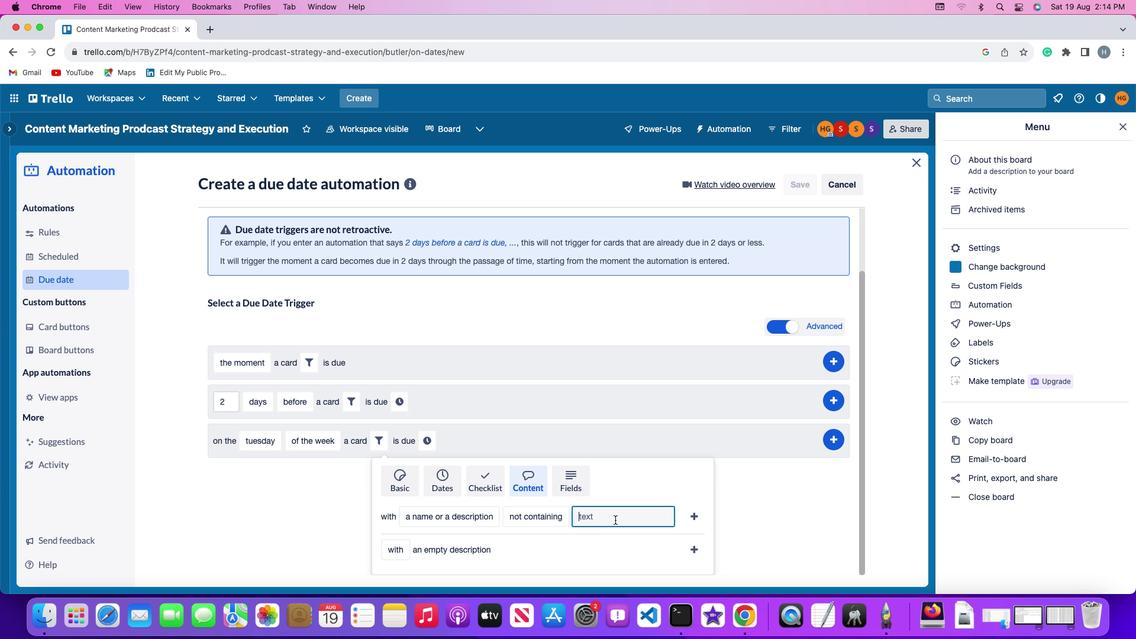 
Action: Mouse moved to (610, 524)
Screenshot: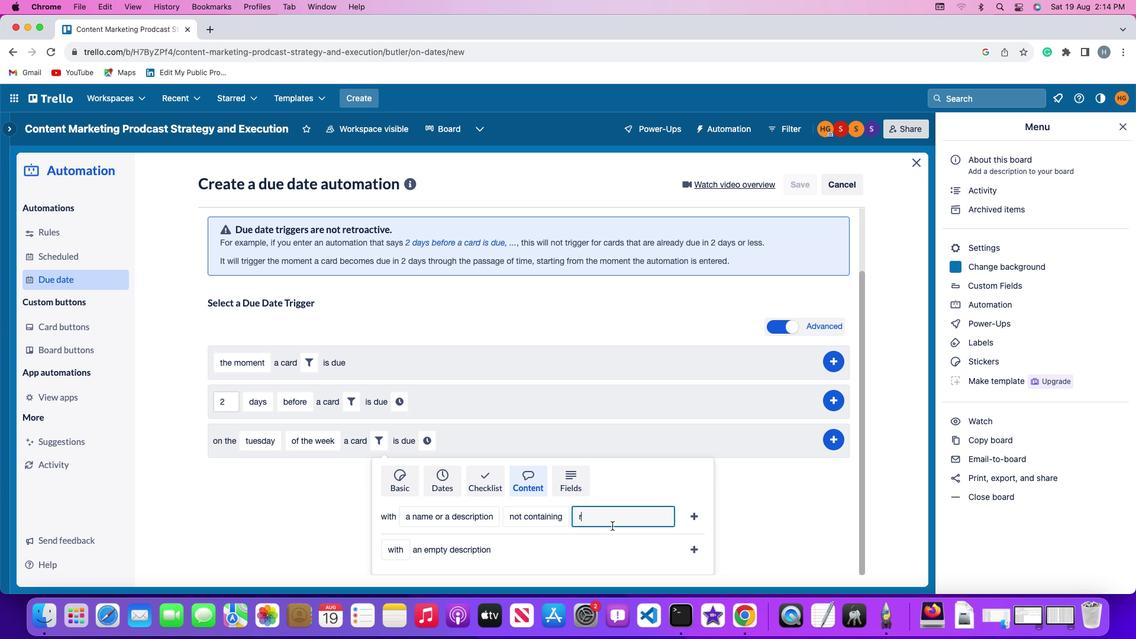 
Action: Key pressed 'r'
Screenshot: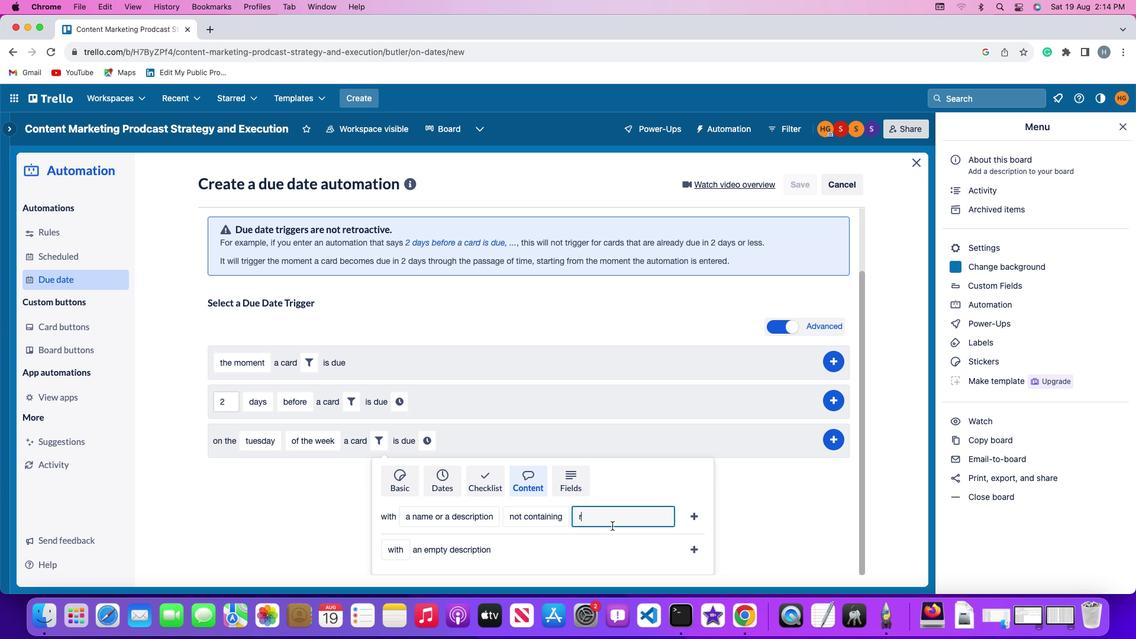 
Action: Mouse moved to (609, 524)
Screenshot: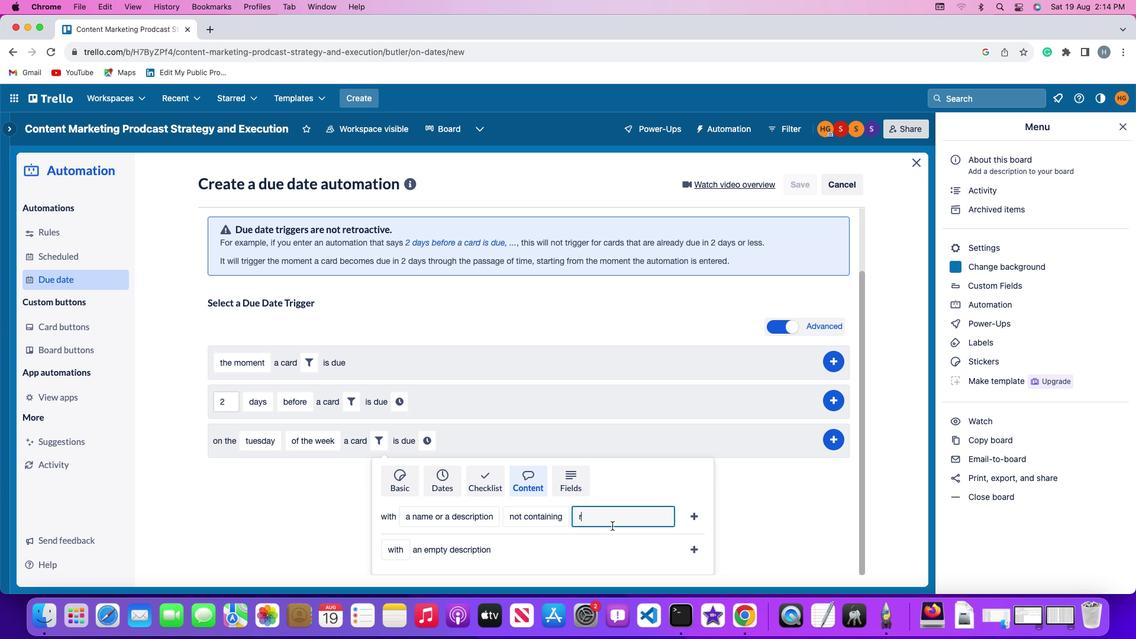 
Action: Key pressed 'e''s''u''m'
Screenshot: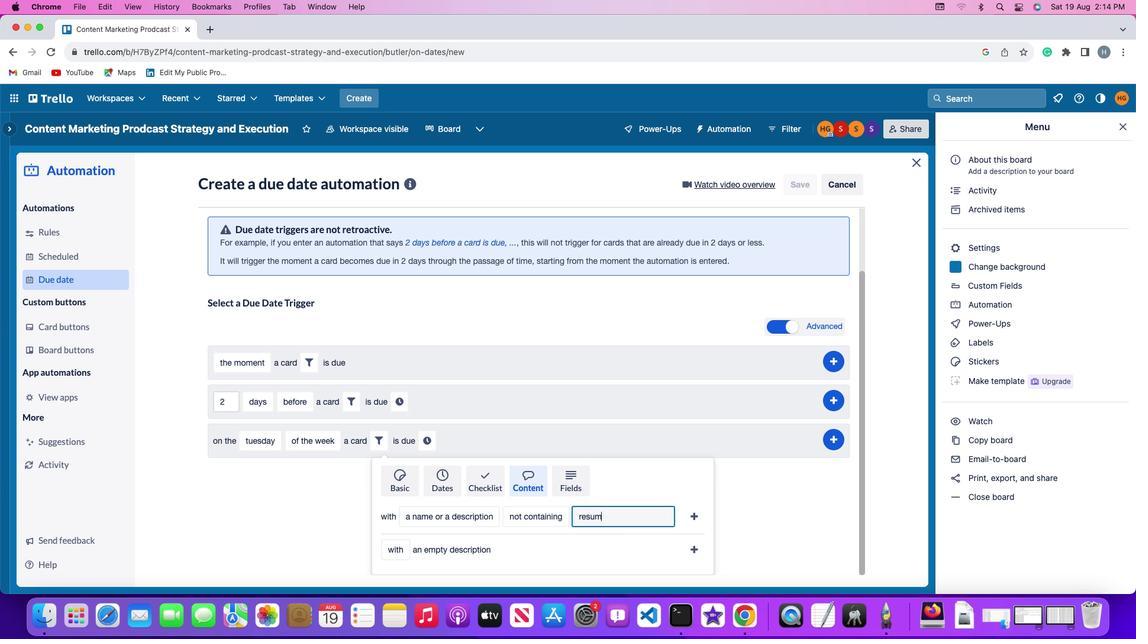 
Action: Mouse moved to (609, 524)
Screenshot: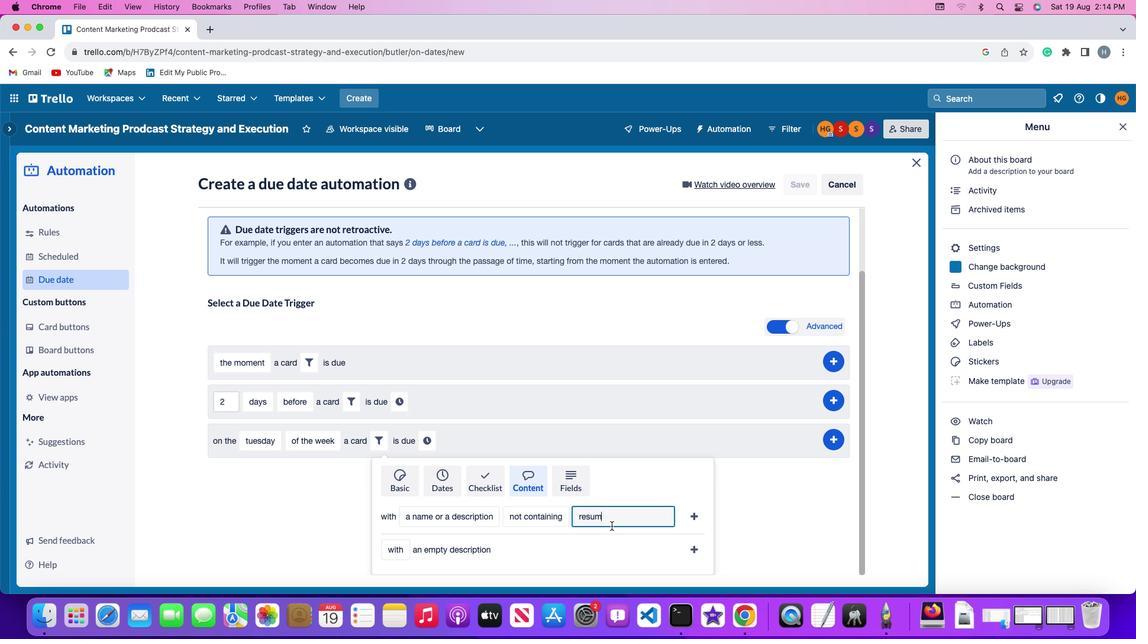 
Action: Key pressed 'e'
Screenshot: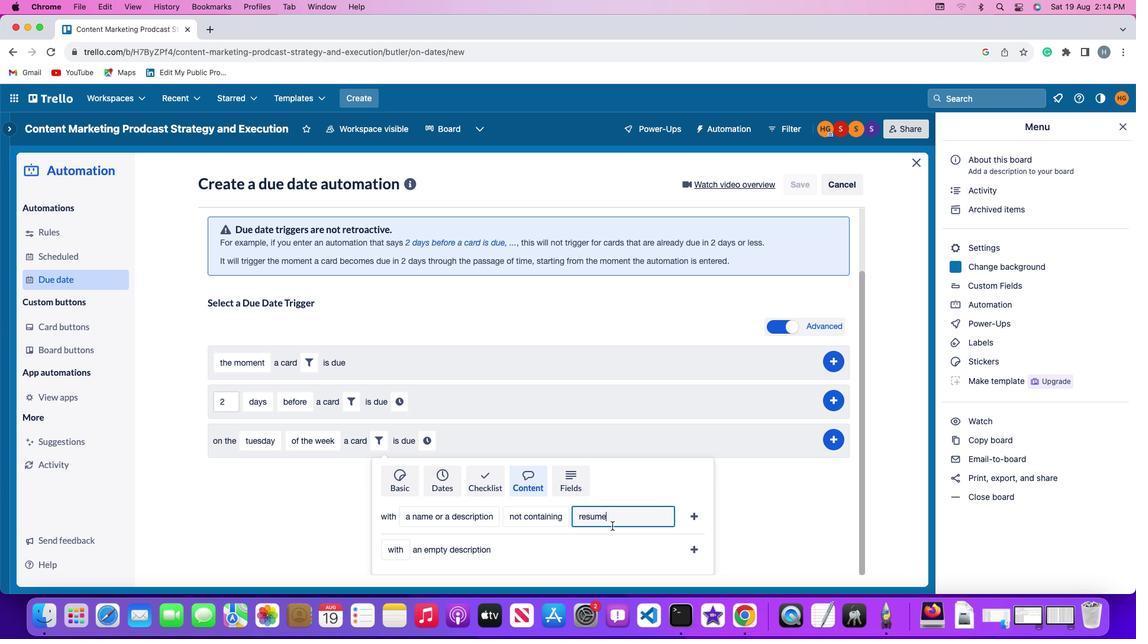 
Action: Mouse moved to (687, 509)
Screenshot: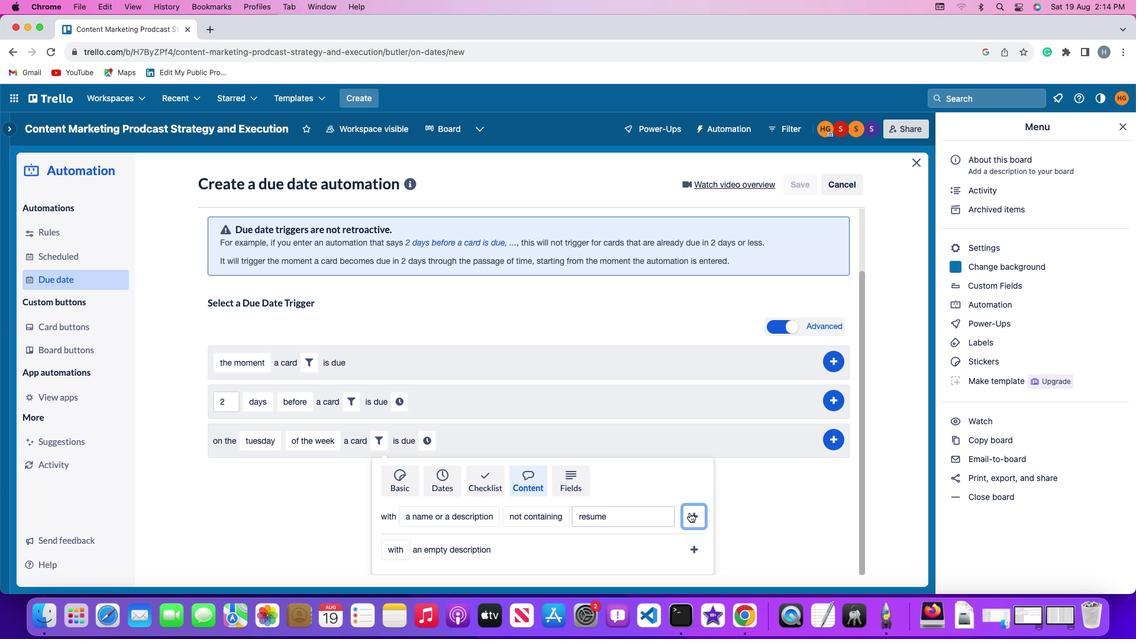 
Action: Mouse pressed left at (687, 509)
Screenshot: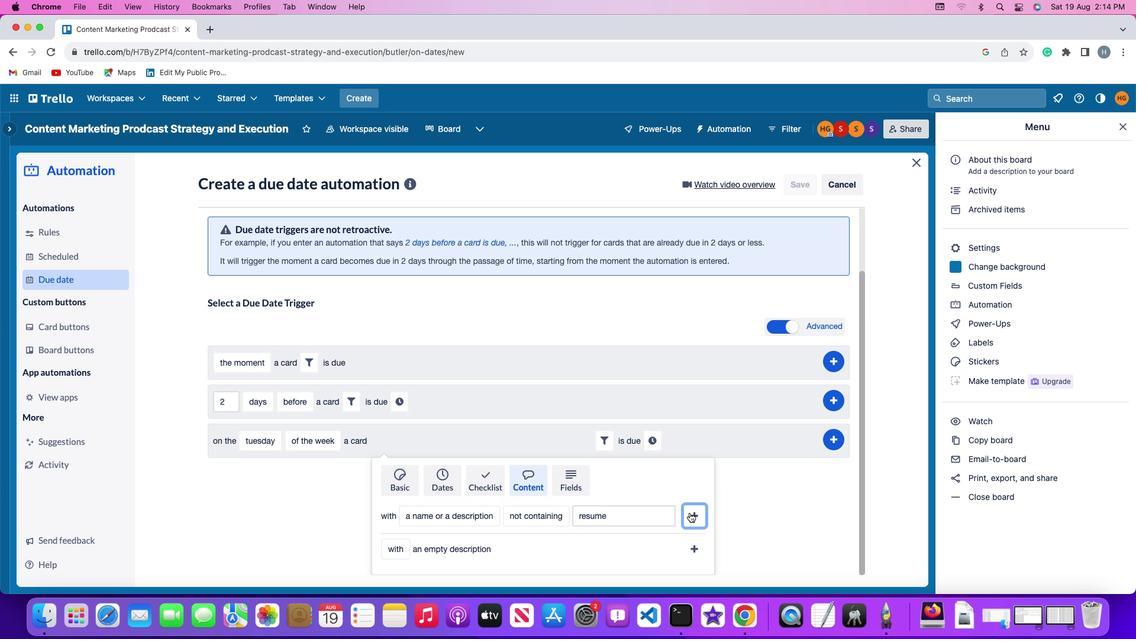 
Action: Mouse moved to (650, 513)
Screenshot: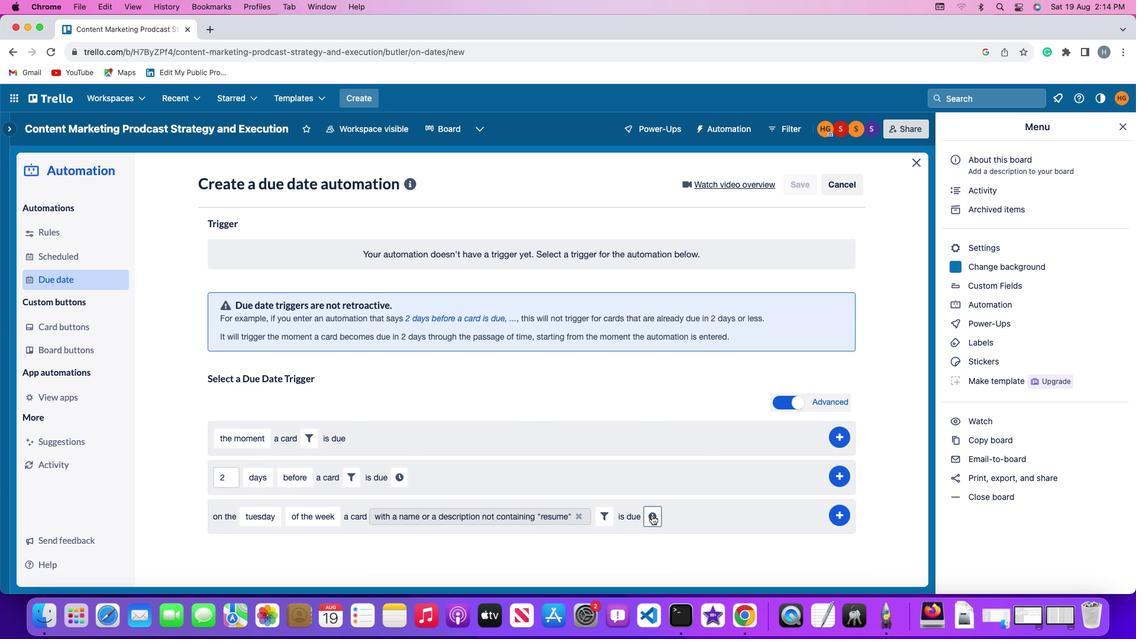
Action: Mouse pressed left at (650, 513)
Screenshot: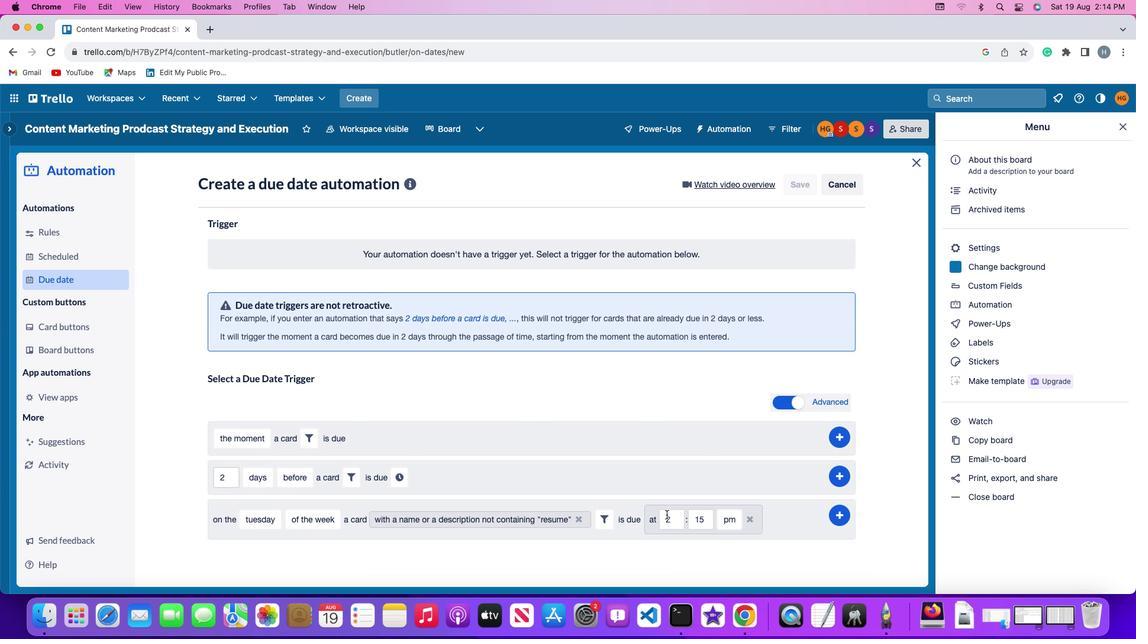 
Action: Mouse moved to (679, 513)
Screenshot: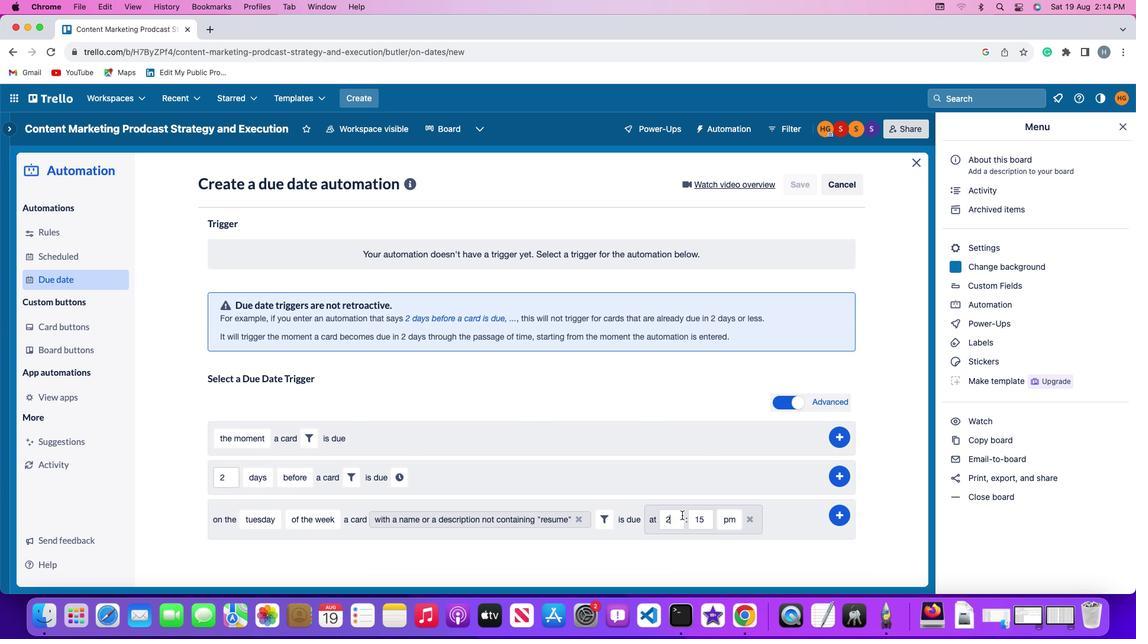 
Action: Mouse pressed left at (679, 513)
Screenshot: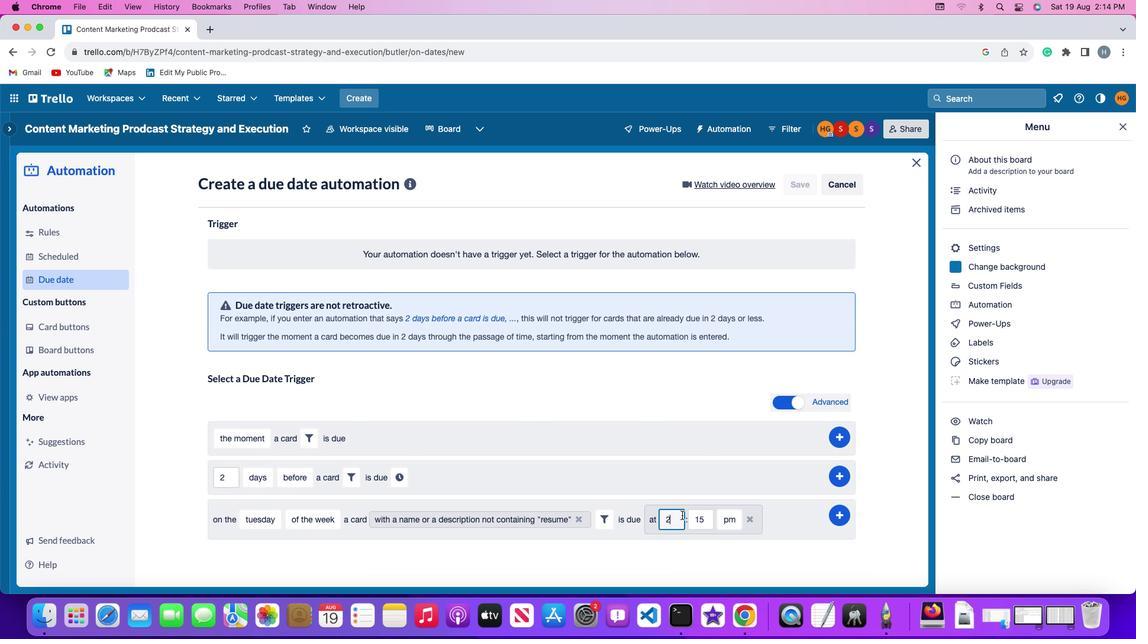 
Action: Mouse moved to (680, 513)
Screenshot: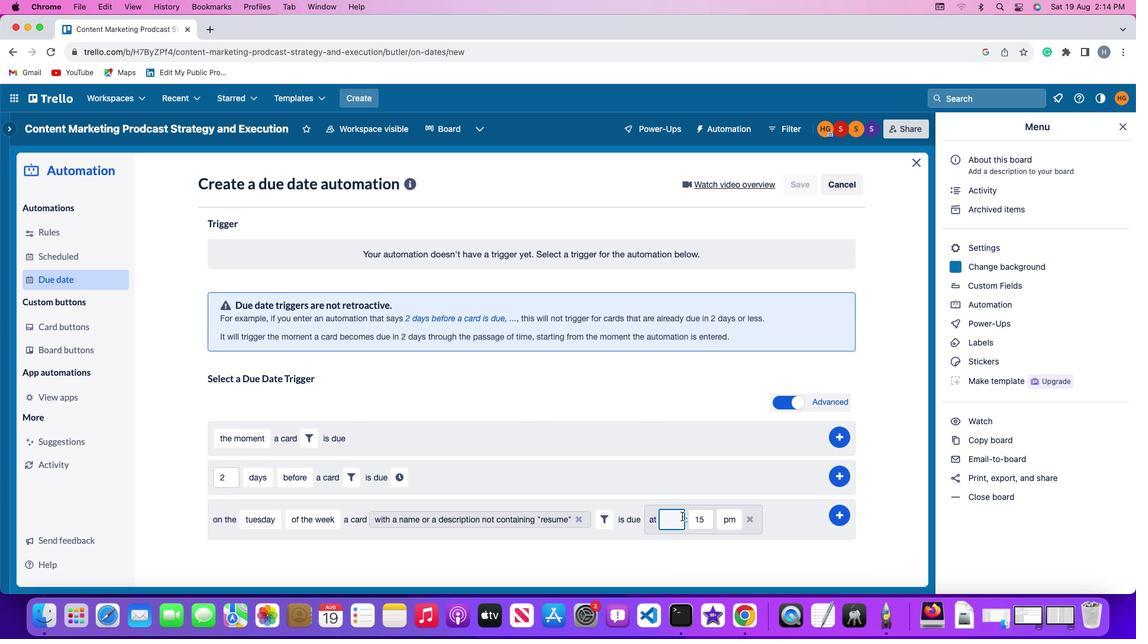 
Action: Key pressed Key.backspace
Screenshot: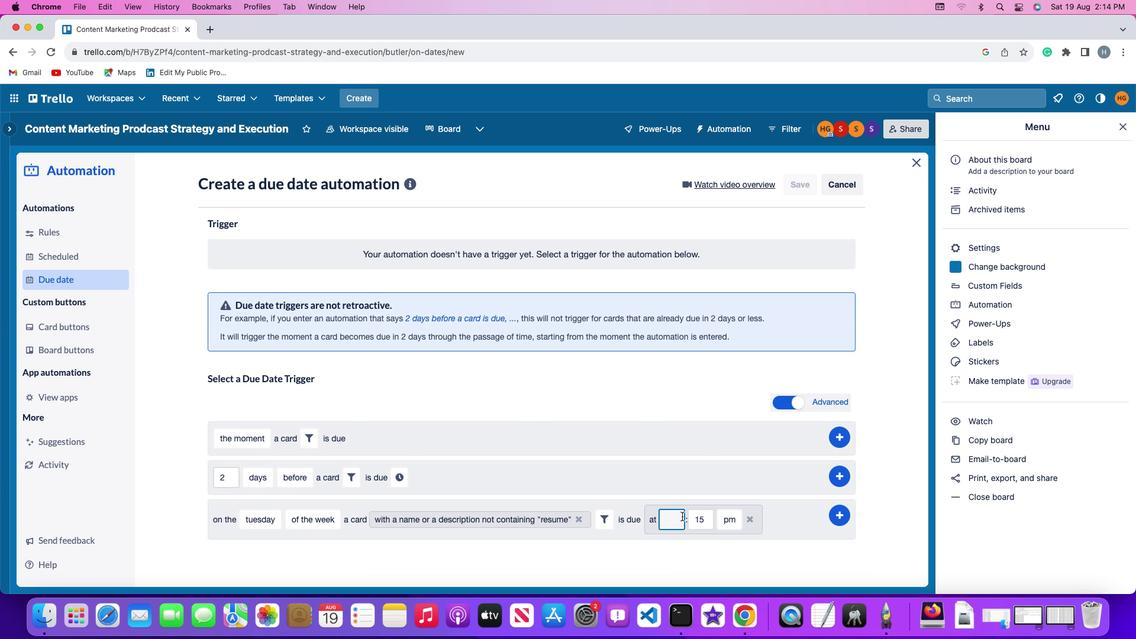 
Action: Mouse moved to (679, 514)
Screenshot: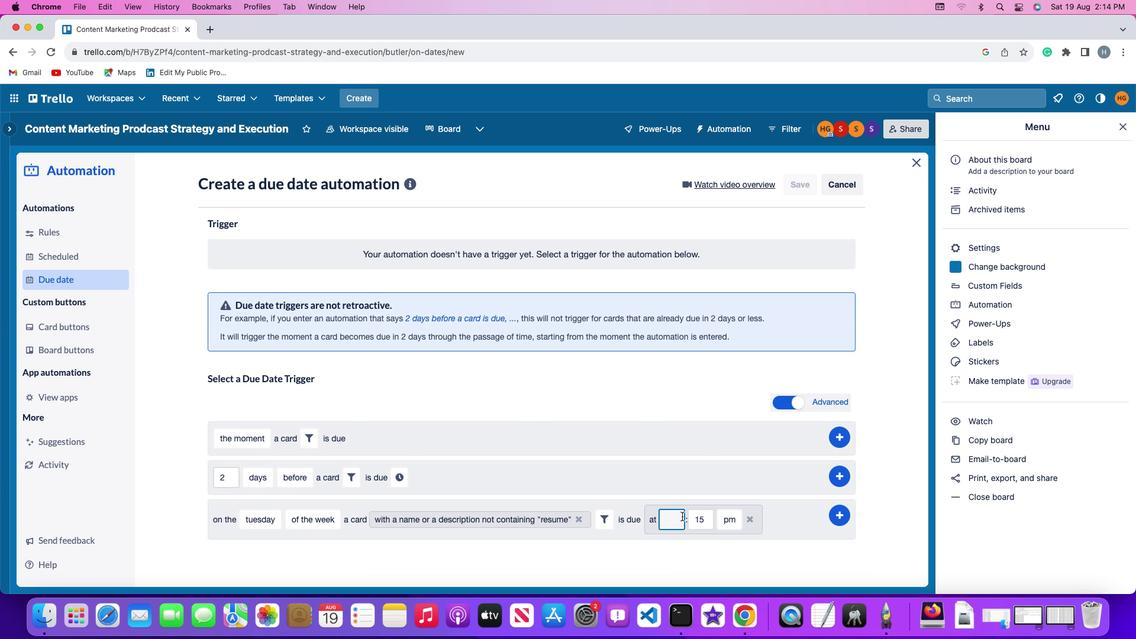 
Action: Key pressed '1''1'
Screenshot: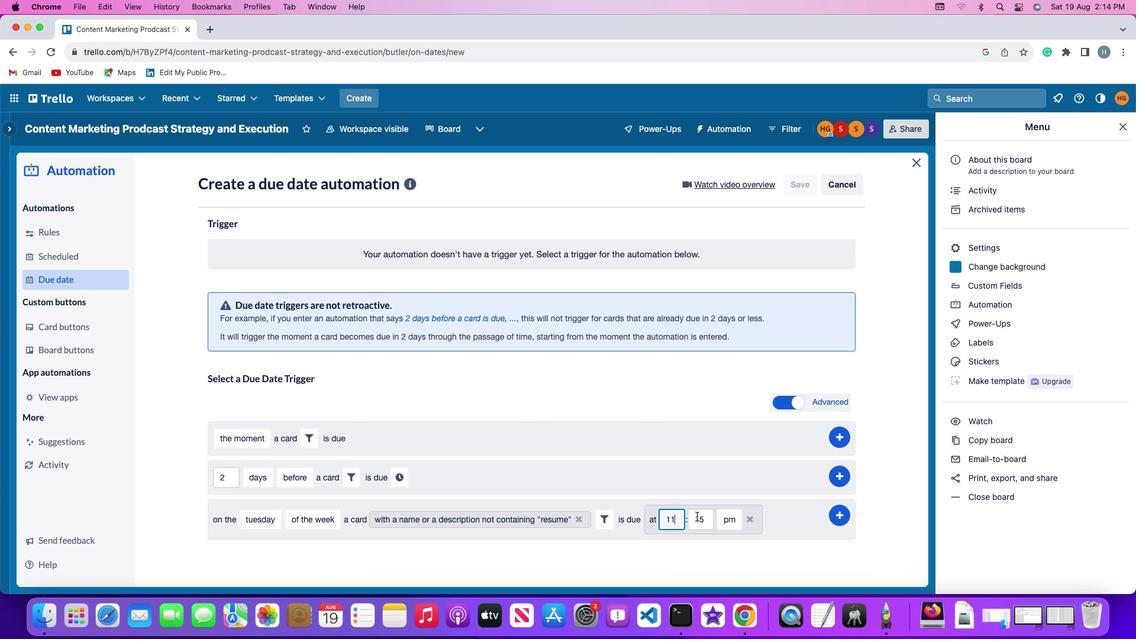 
Action: Mouse moved to (704, 516)
Screenshot: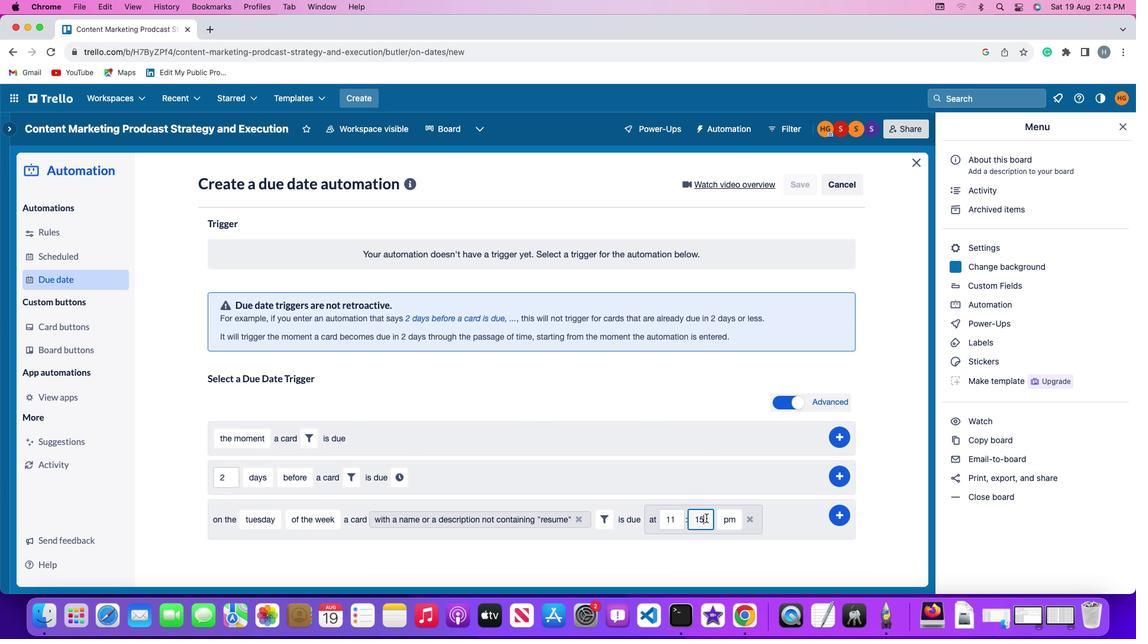 
Action: Mouse pressed left at (704, 516)
Screenshot: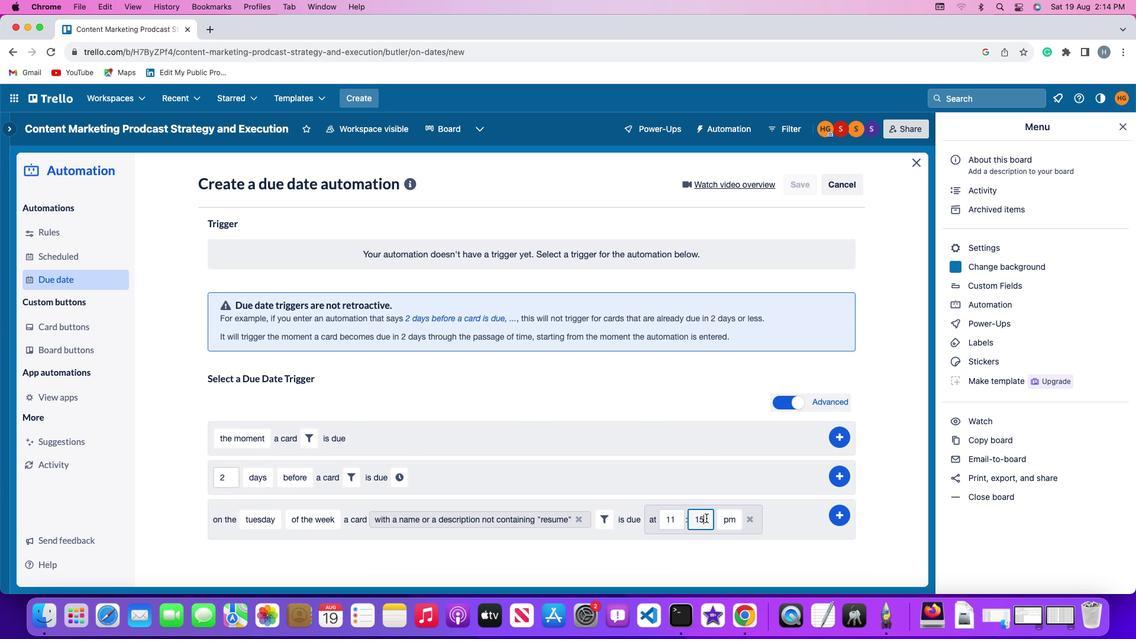 
Action: Key pressed Key.backspaceKey.backspace'0''0'
Screenshot: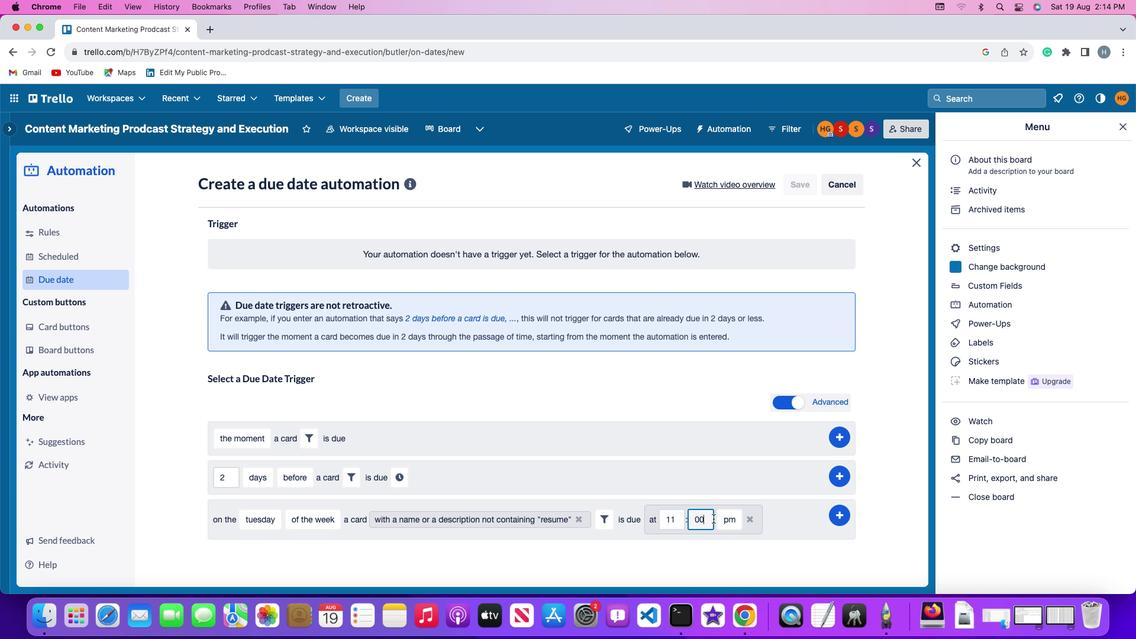 
Action: Mouse moved to (728, 515)
Screenshot: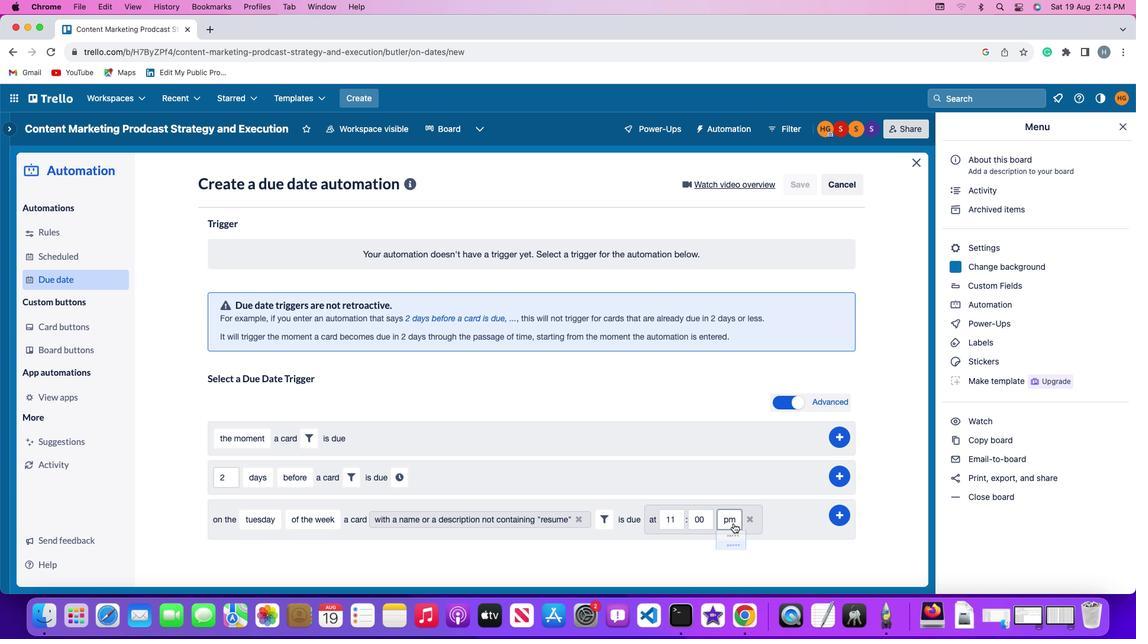 
Action: Mouse pressed left at (728, 515)
Screenshot: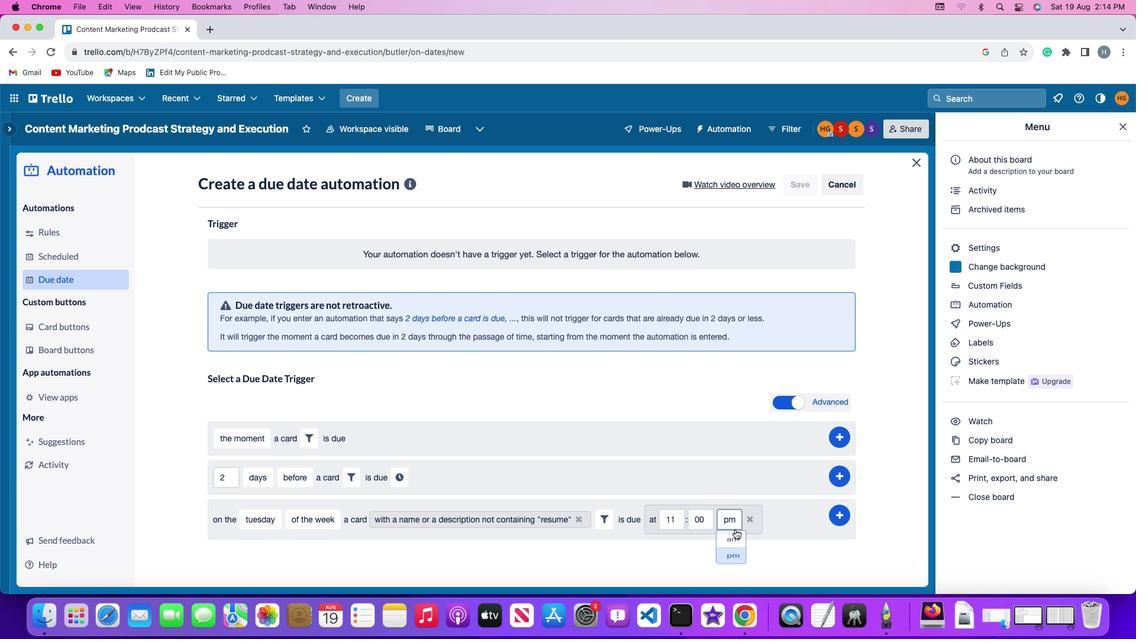 
Action: Mouse moved to (734, 535)
Screenshot: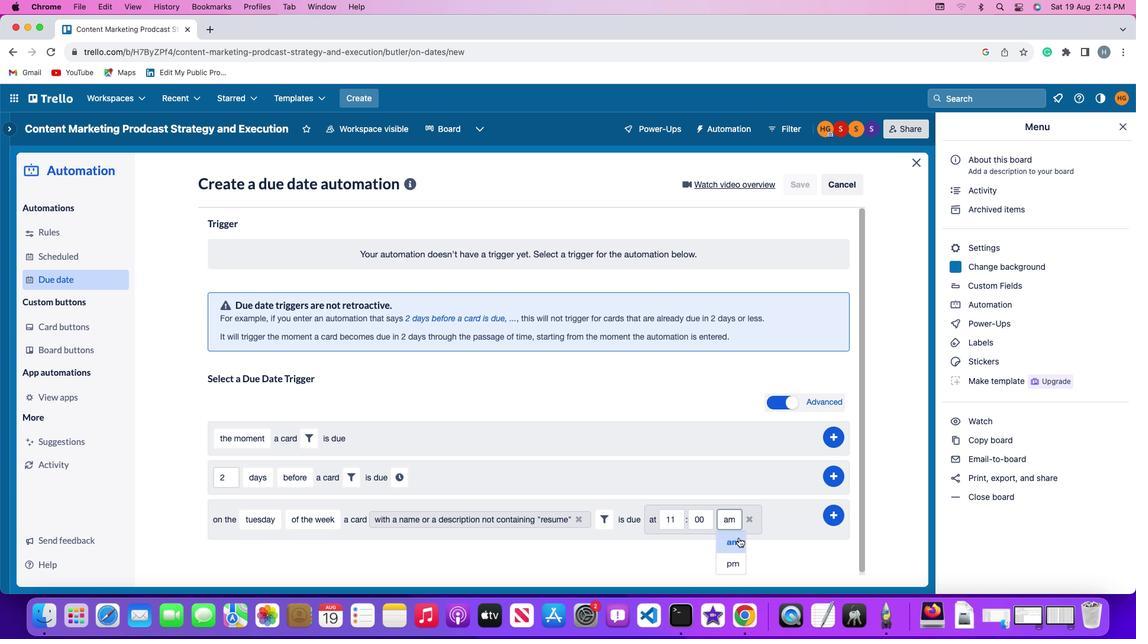 
Action: Mouse pressed left at (734, 535)
Screenshot: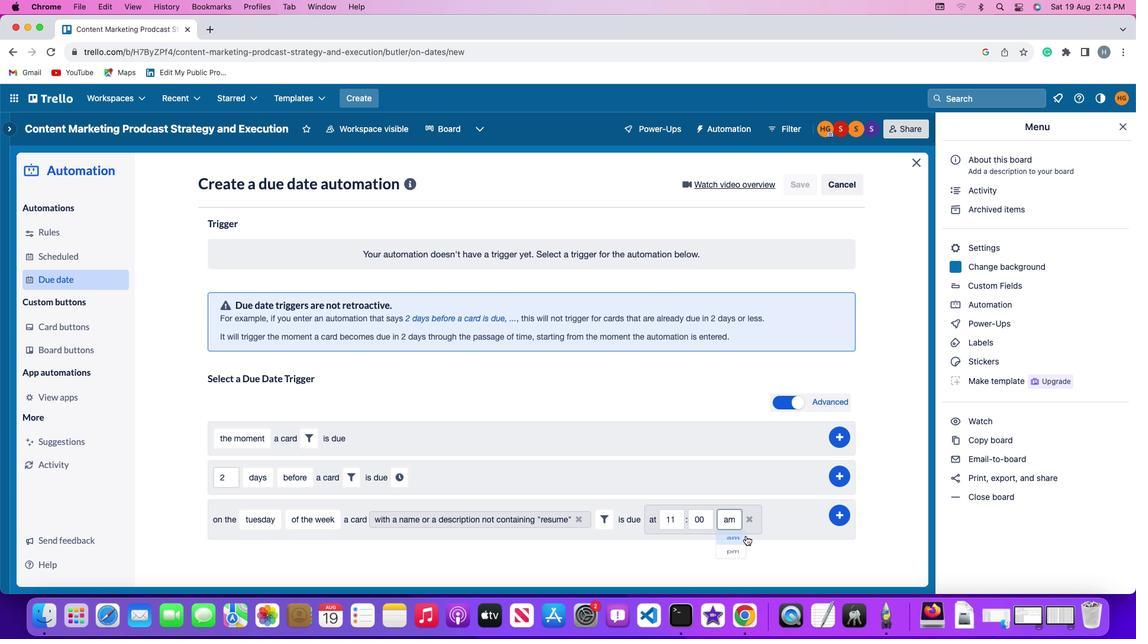 
Action: Mouse moved to (840, 513)
Screenshot: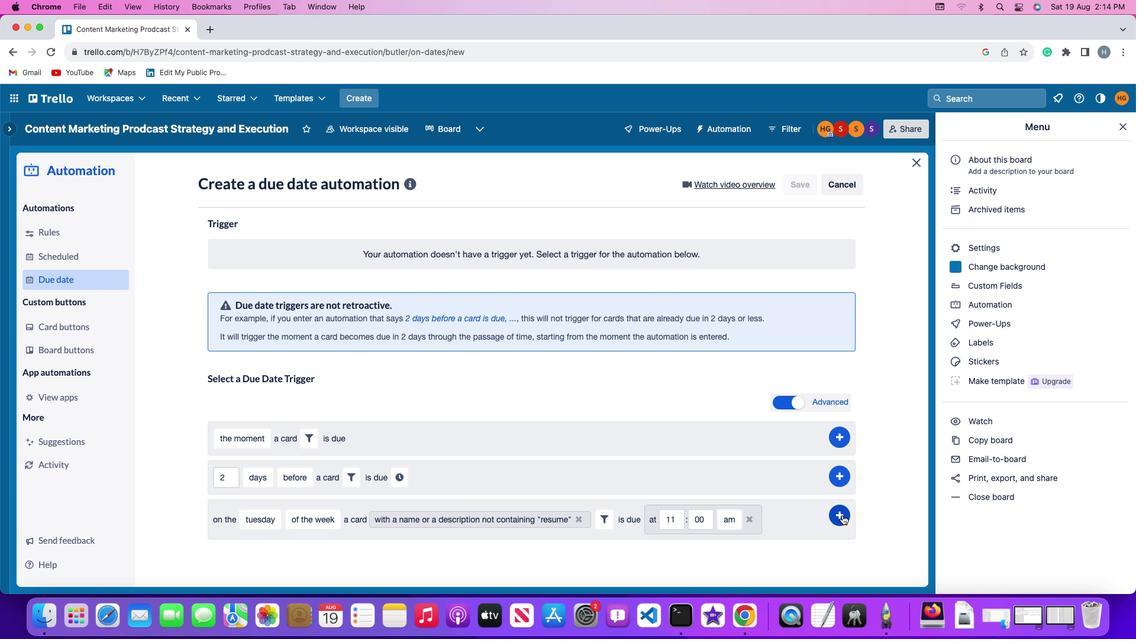 
Action: Mouse pressed left at (840, 513)
Screenshot: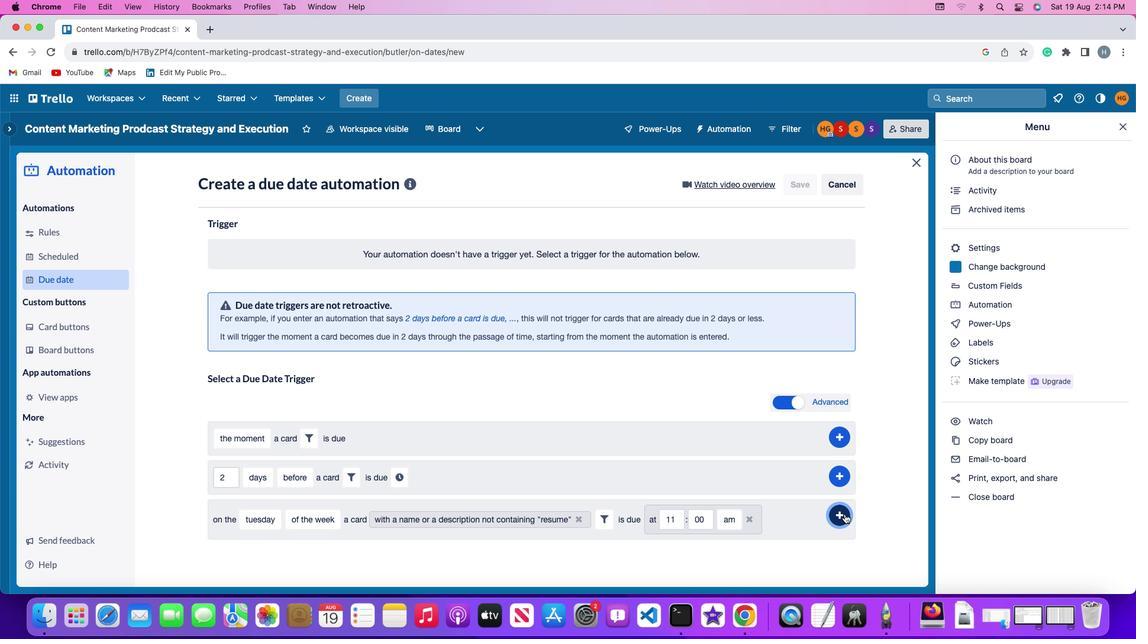 
Action: Mouse moved to (876, 448)
Screenshot: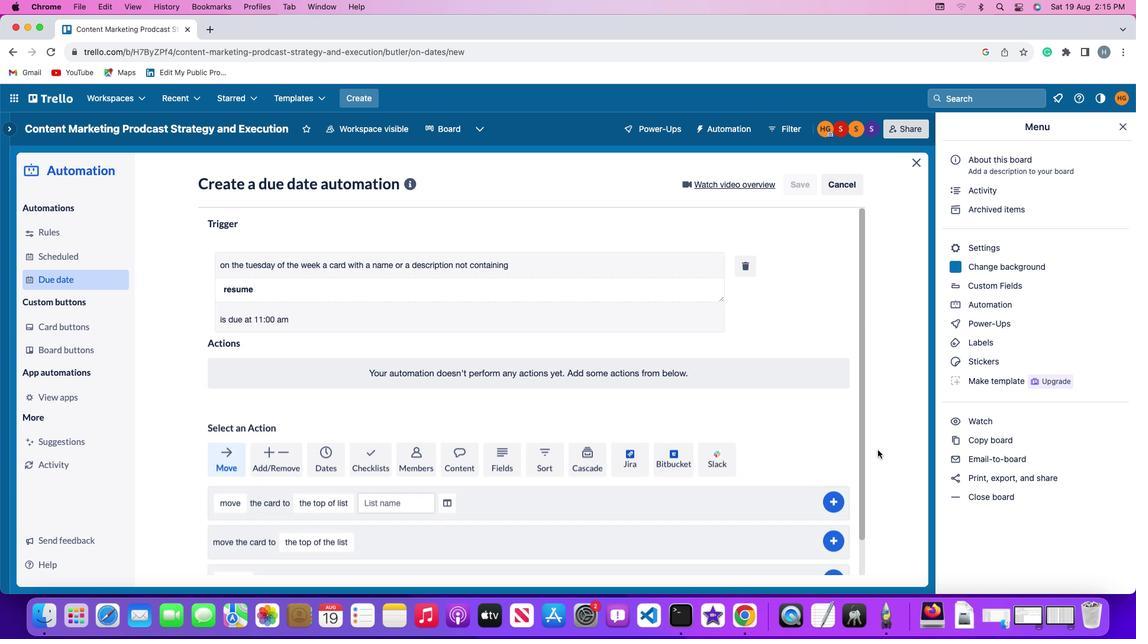 
